 Task: Explore upcoming open houses in Raleigh, North Carolina, to visit properties with city skyline views, and take note of the proximity to downtown areas.
Action: Mouse pressed left at (262, 206)
Screenshot: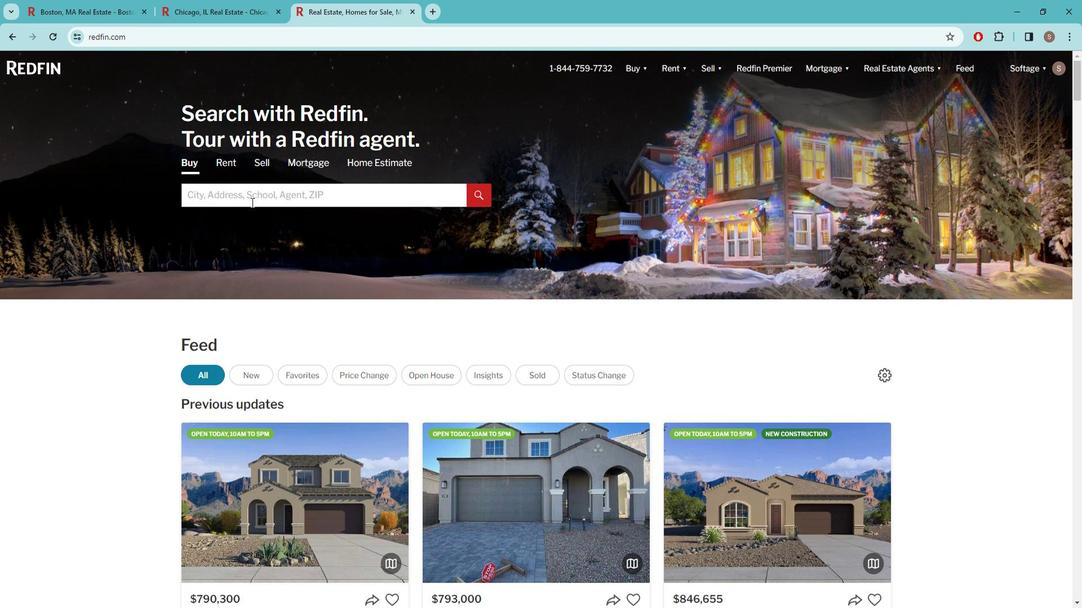 
Action: Key pressed r<Key.caps_lock>ALEIGH
Screenshot: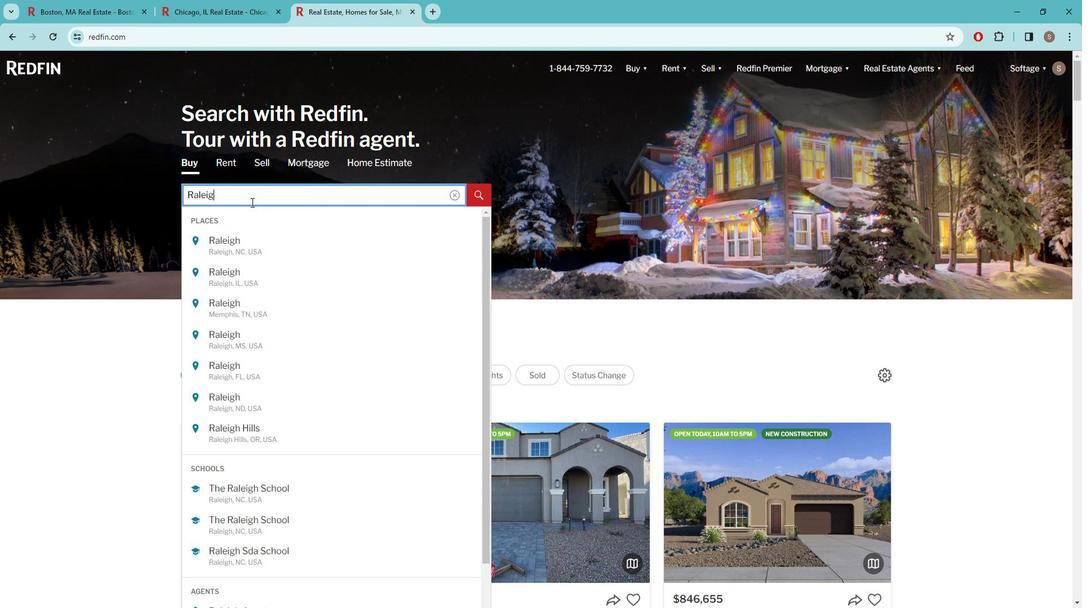 
Action: Mouse moved to (238, 247)
Screenshot: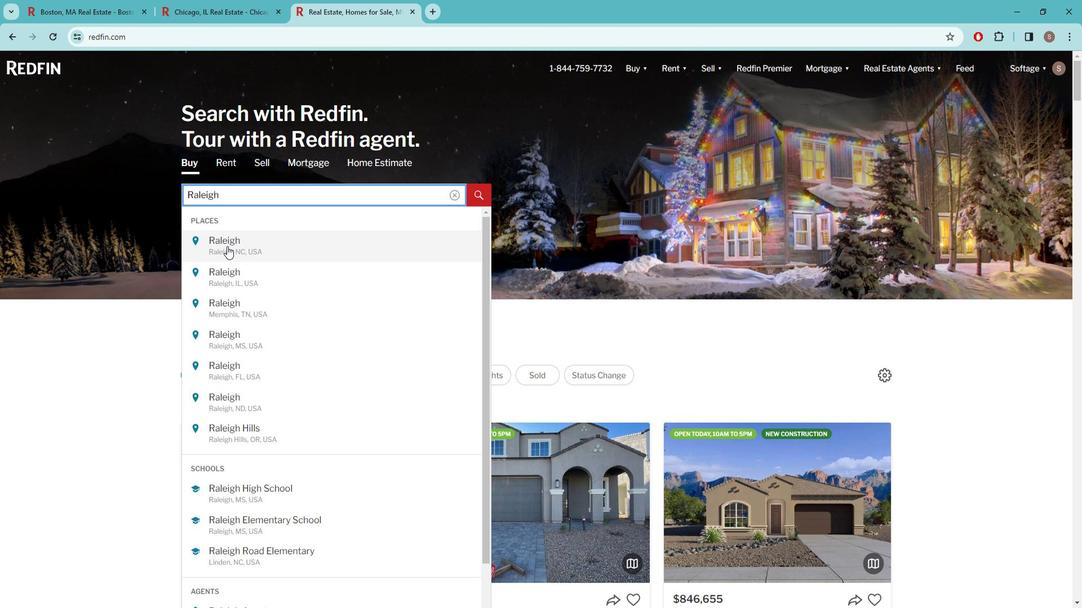 
Action: Mouse pressed left at (238, 247)
Screenshot: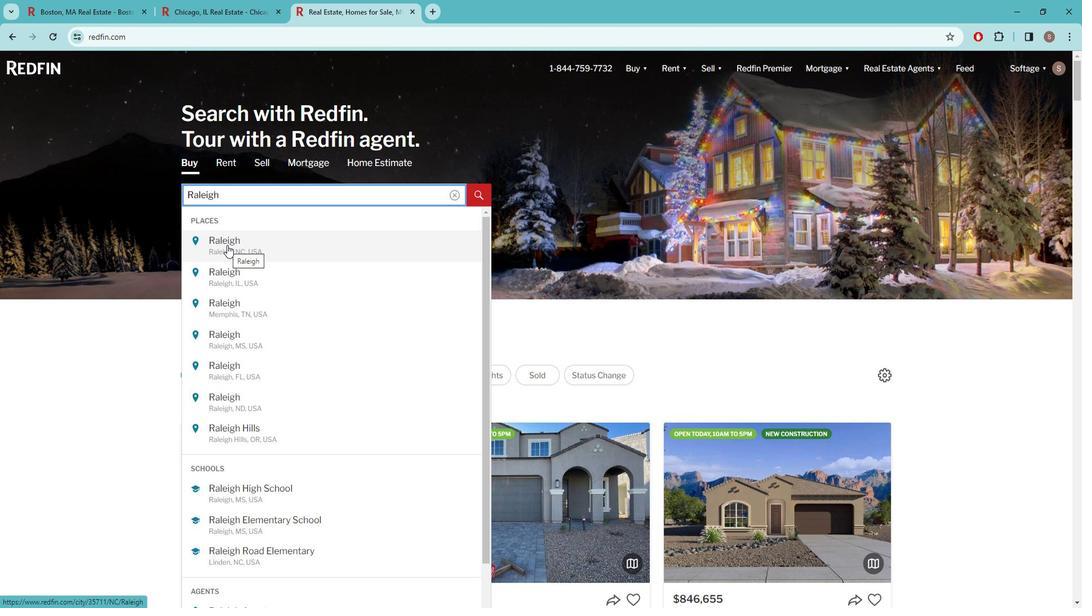 
Action: Mouse moved to (955, 143)
Screenshot: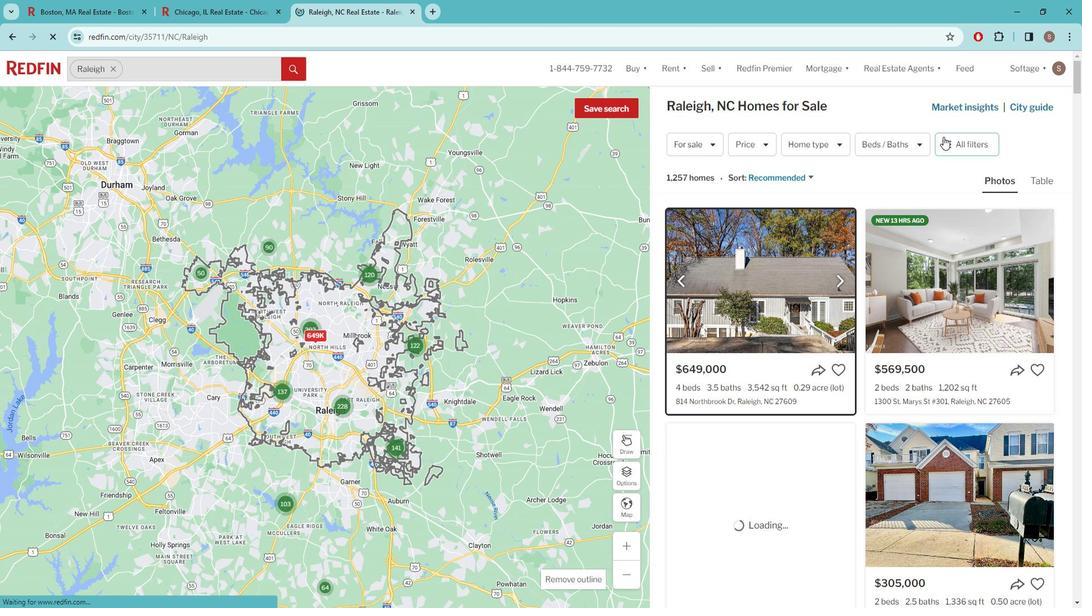 
Action: Mouse pressed left at (955, 143)
Screenshot: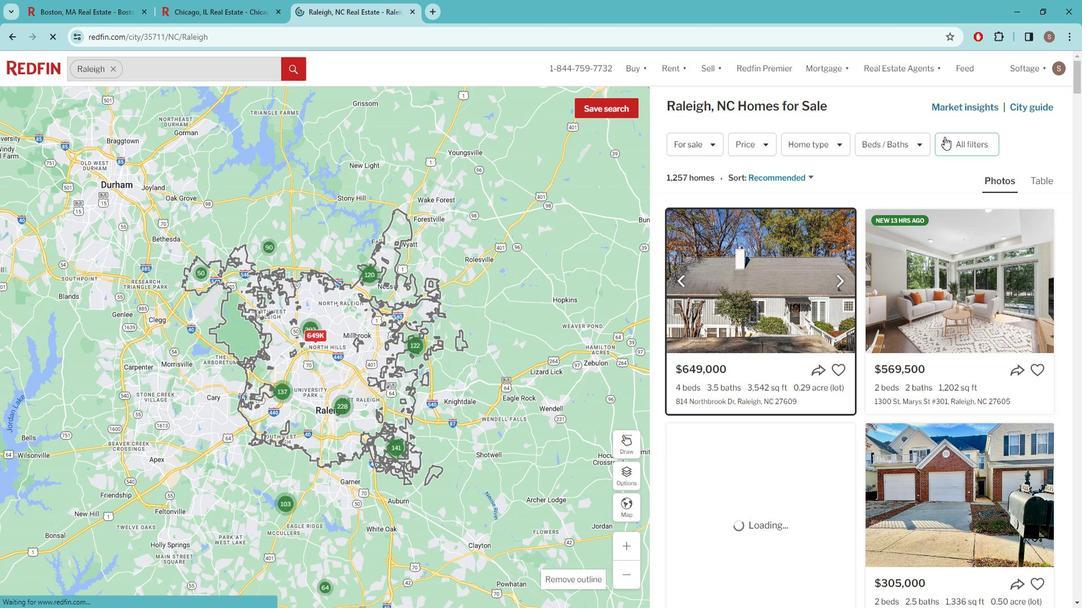 
Action: Mouse pressed left at (955, 143)
Screenshot: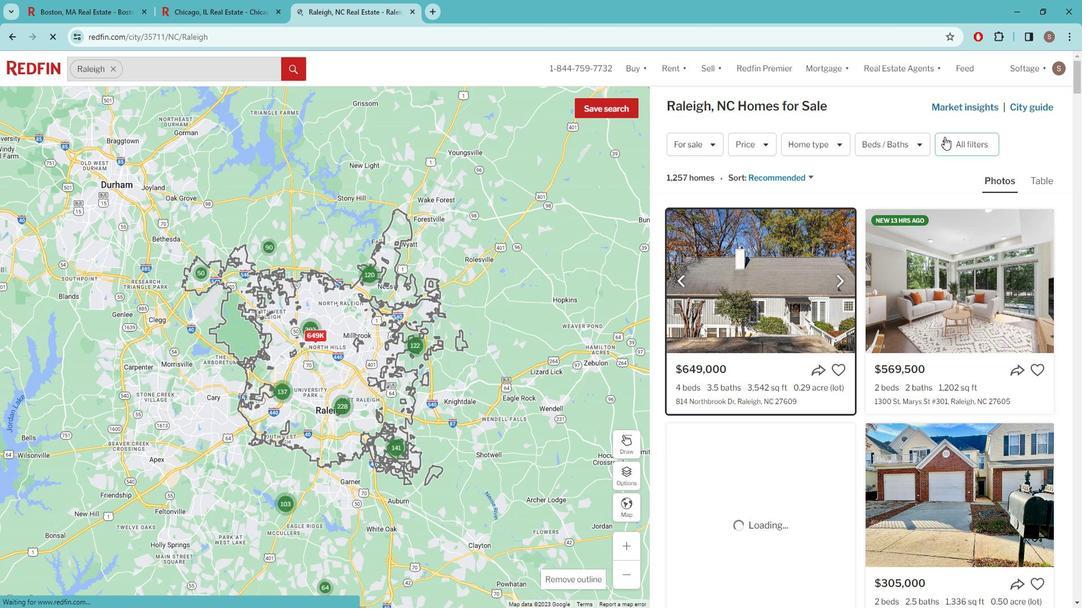 
Action: Mouse moved to (964, 142)
Screenshot: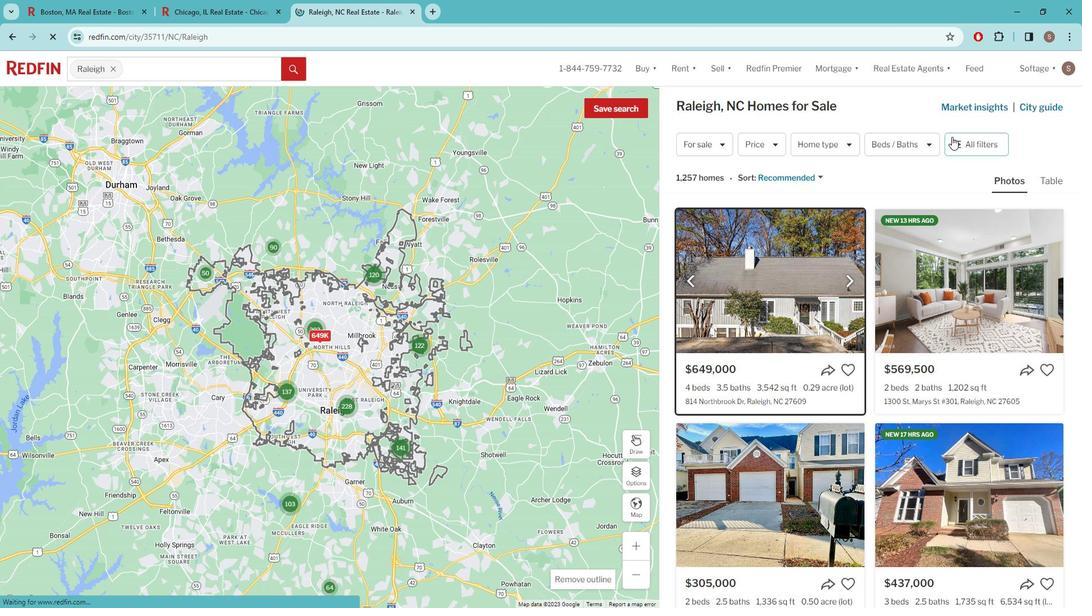
Action: Mouse pressed left at (964, 142)
Screenshot: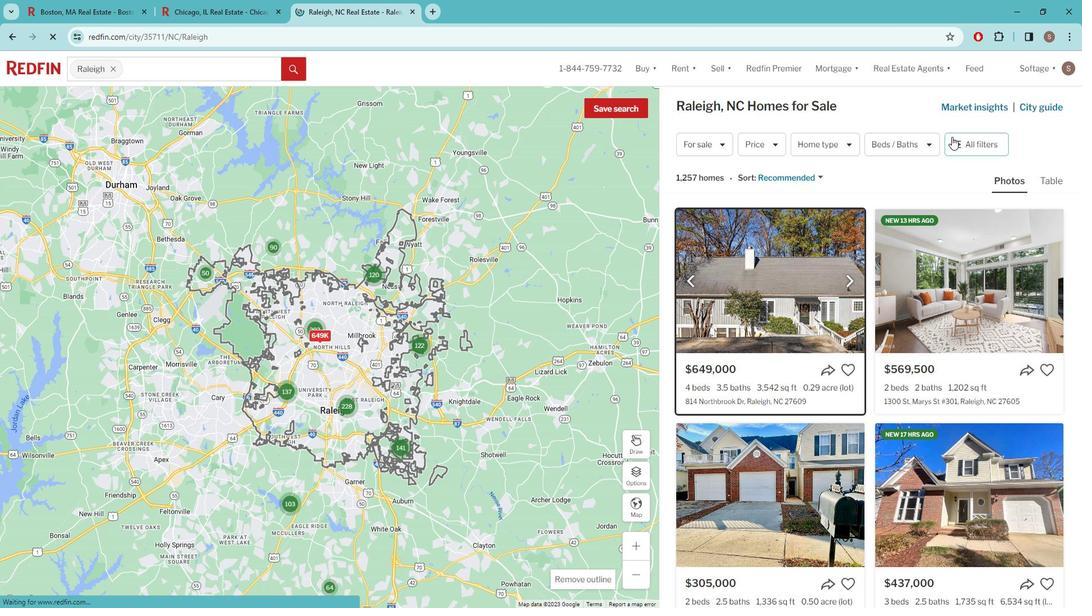 
Action: Mouse moved to (960, 143)
Screenshot: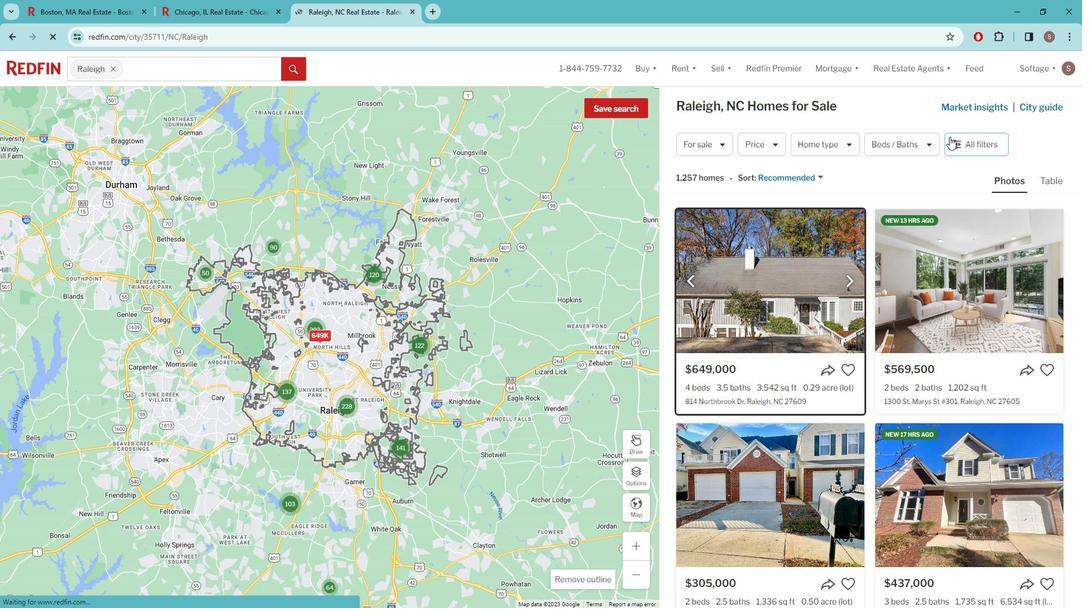 
Action: Mouse pressed left at (960, 143)
Screenshot: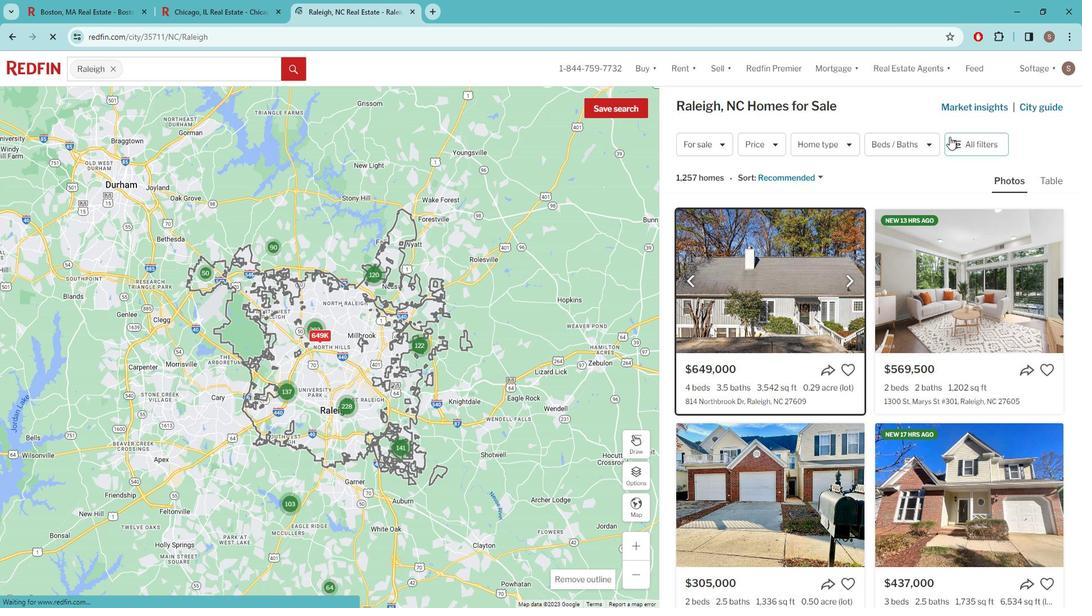 
Action: Mouse moved to (900, 177)
Screenshot: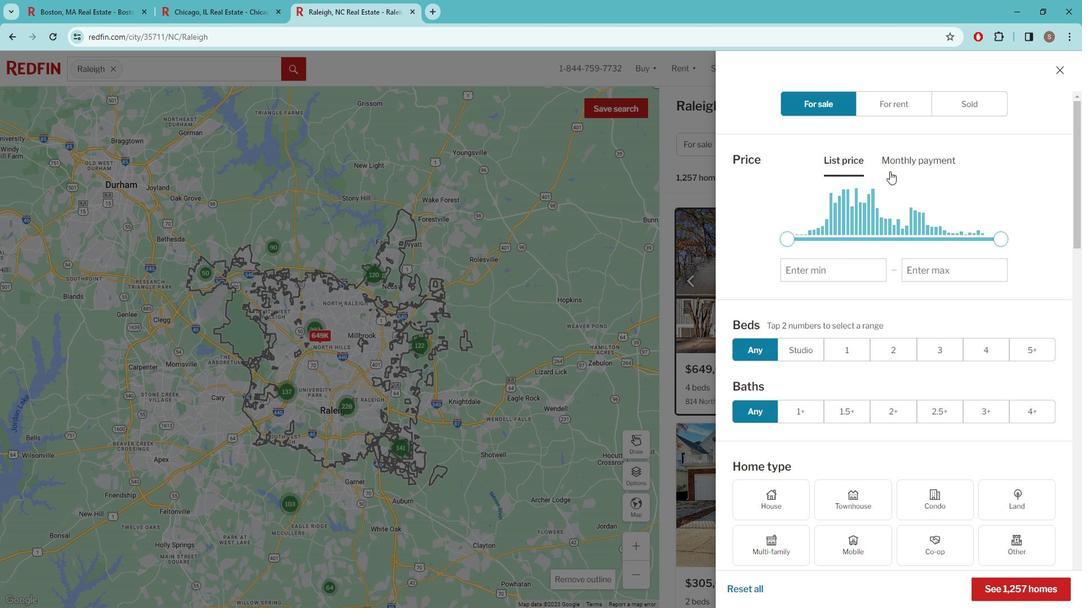 
Action: Mouse scrolled (900, 176) with delta (0, 0)
Screenshot: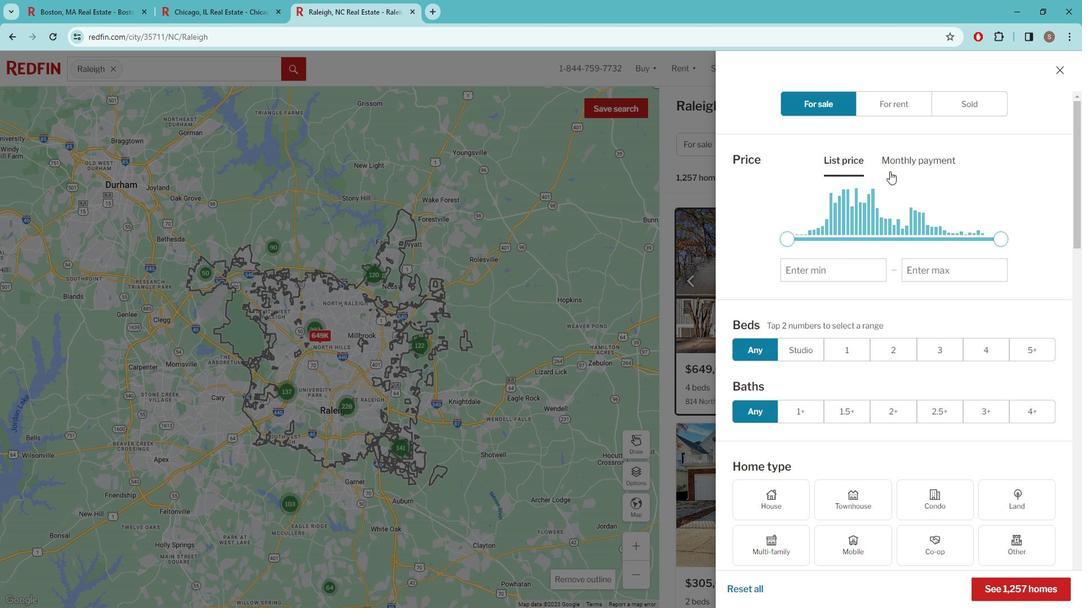 
Action: Mouse moved to (807, 315)
Screenshot: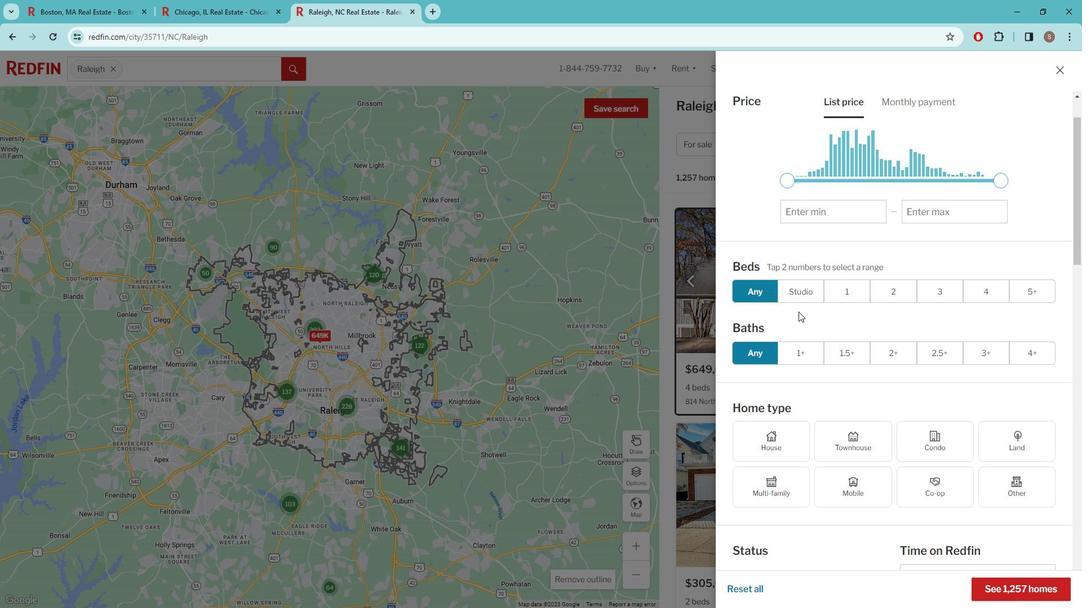 
Action: Mouse scrolled (807, 314) with delta (0, 0)
Screenshot: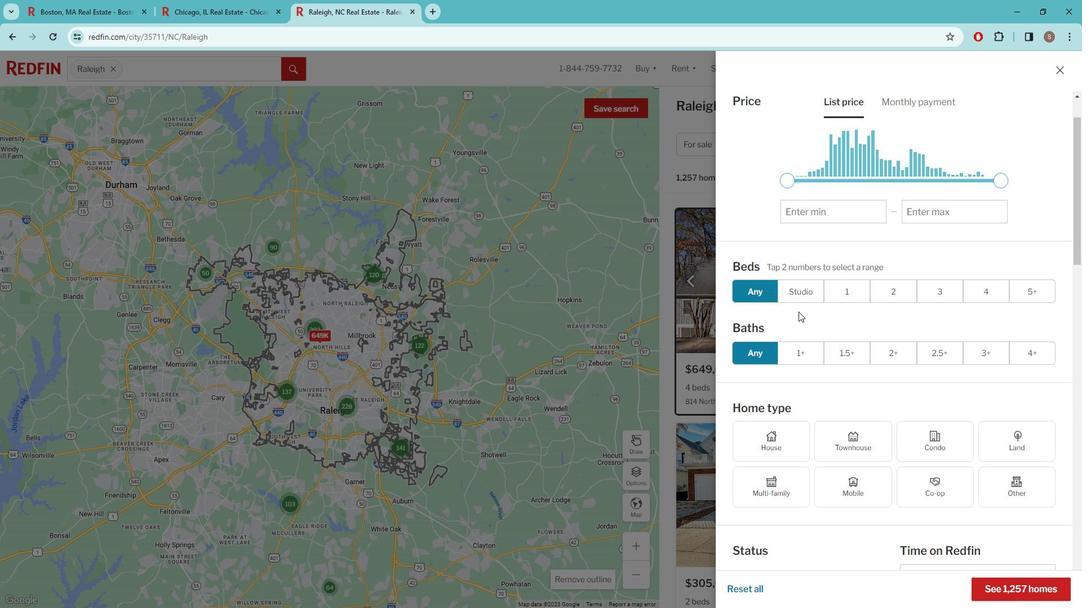 
Action: Mouse moved to (787, 374)
Screenshot: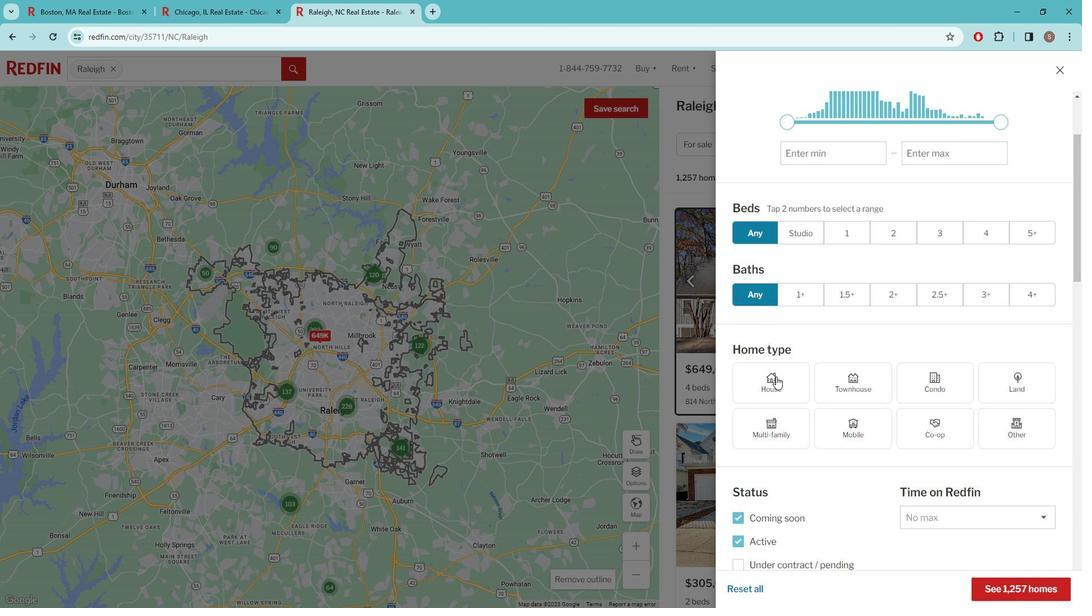 
Action: Mouse pressed left at (787, 374)
Screenshot: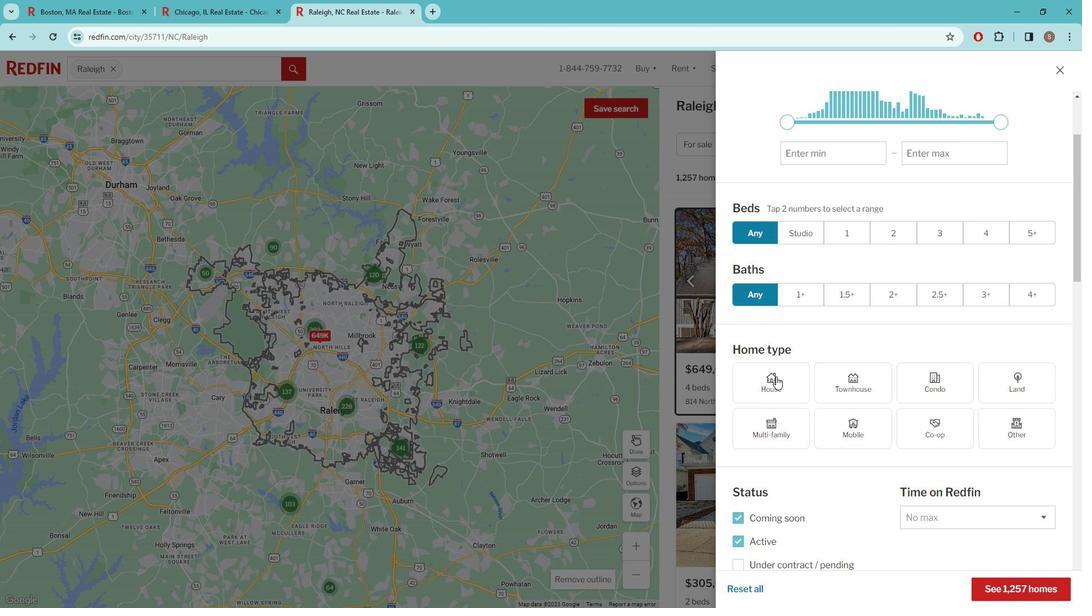 
Action: Mouse scrolled (787, 373) with delta (0, 0)
Screenshot: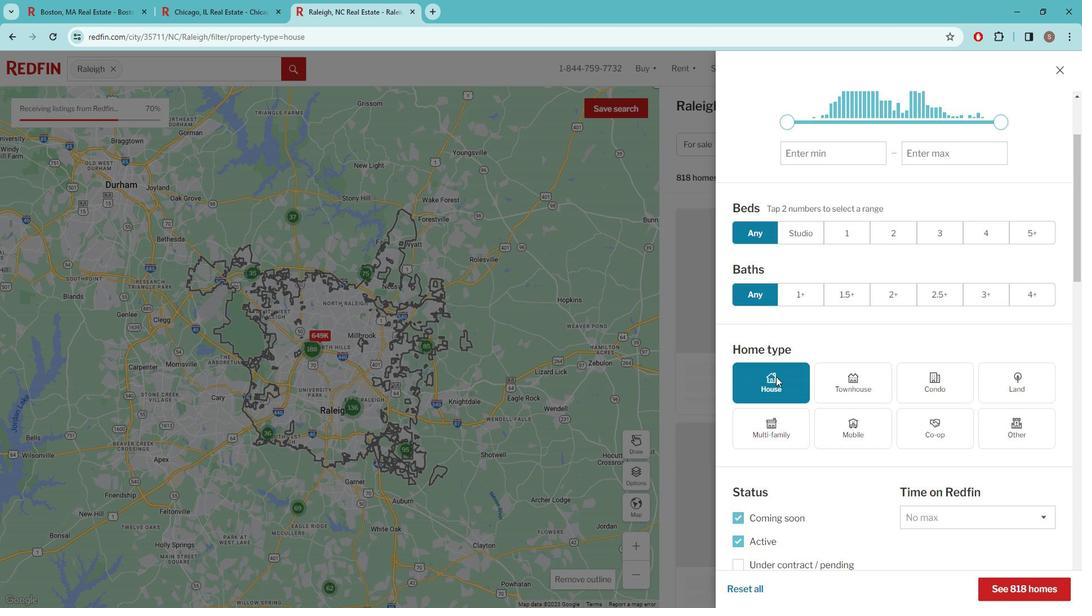 
Action: Mouse scrolled (787, 373) with delta (0, 0)
Screenshot: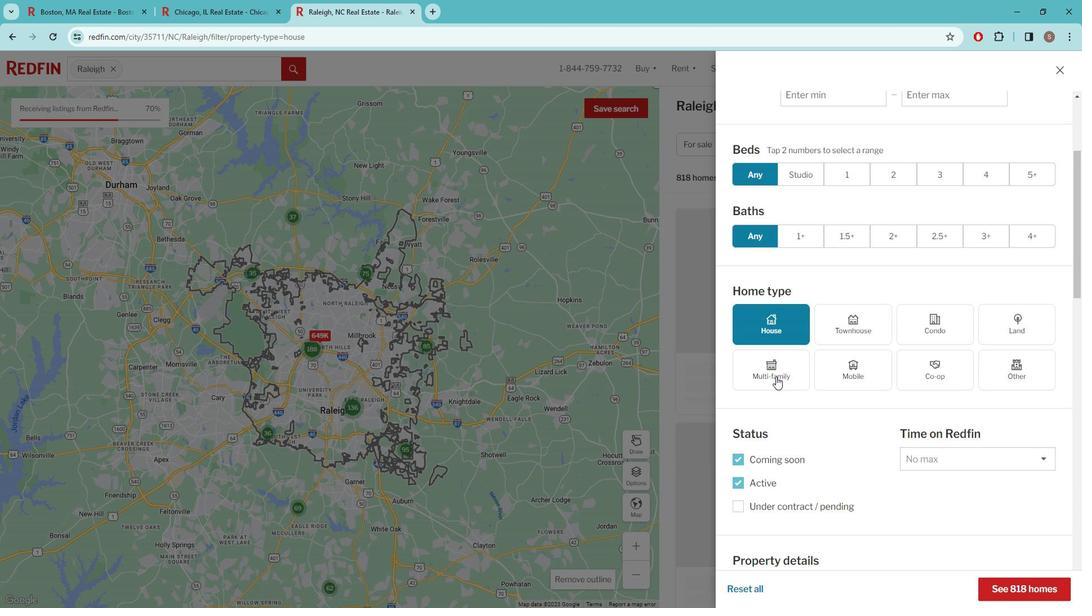 
Action: Mouse scrolled (787, 373) with delta (0, 0)
Screenshot: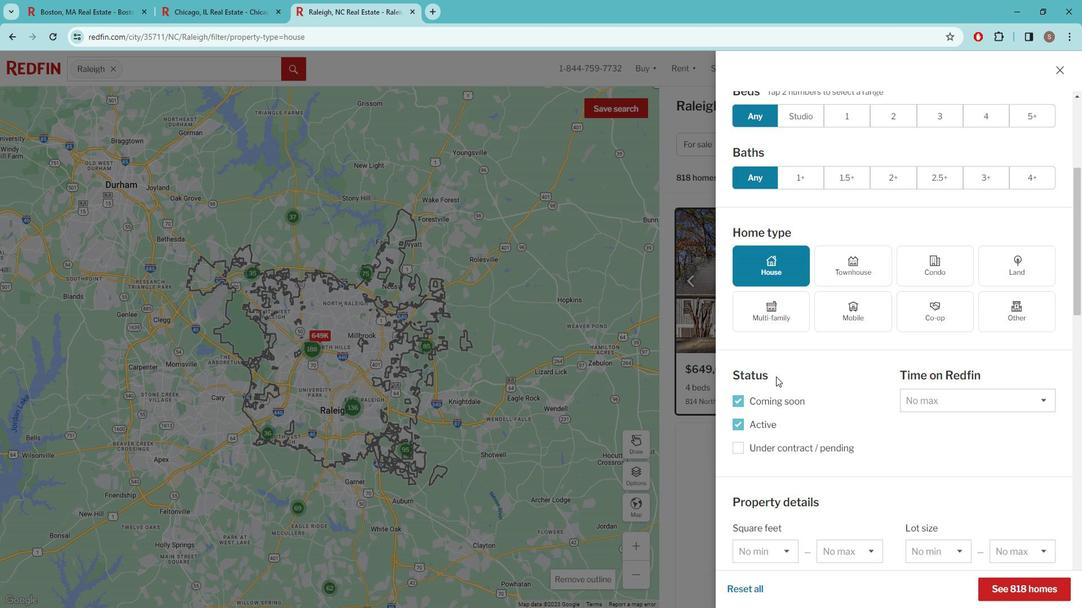 
Action: Mouse scrolled (787, 373) with delta (0, 0)
Screenshot: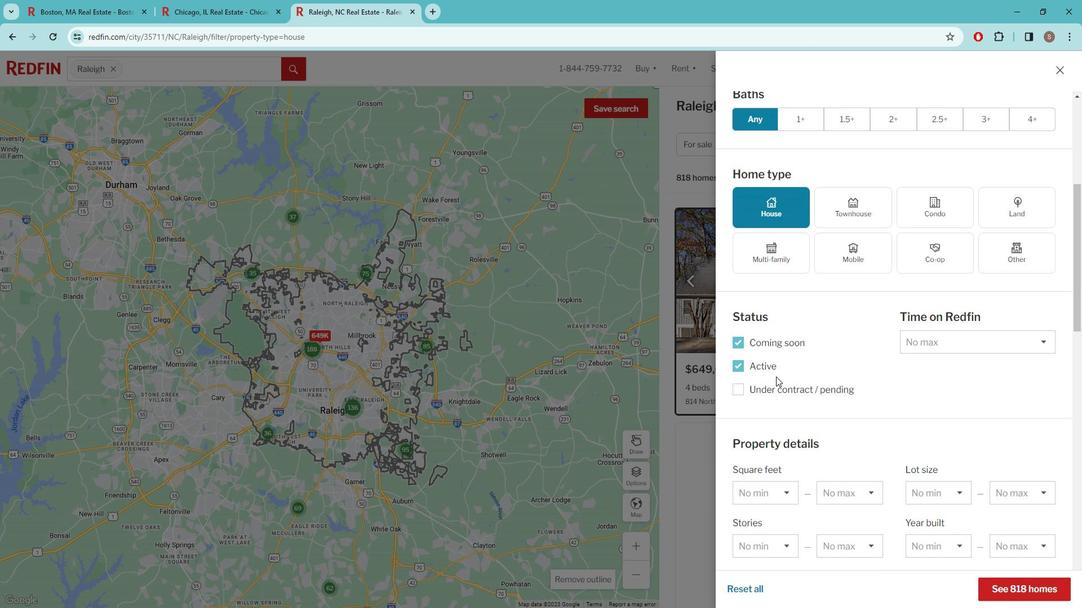 
Action: Mouse moved to (791, 406)
Screenshot: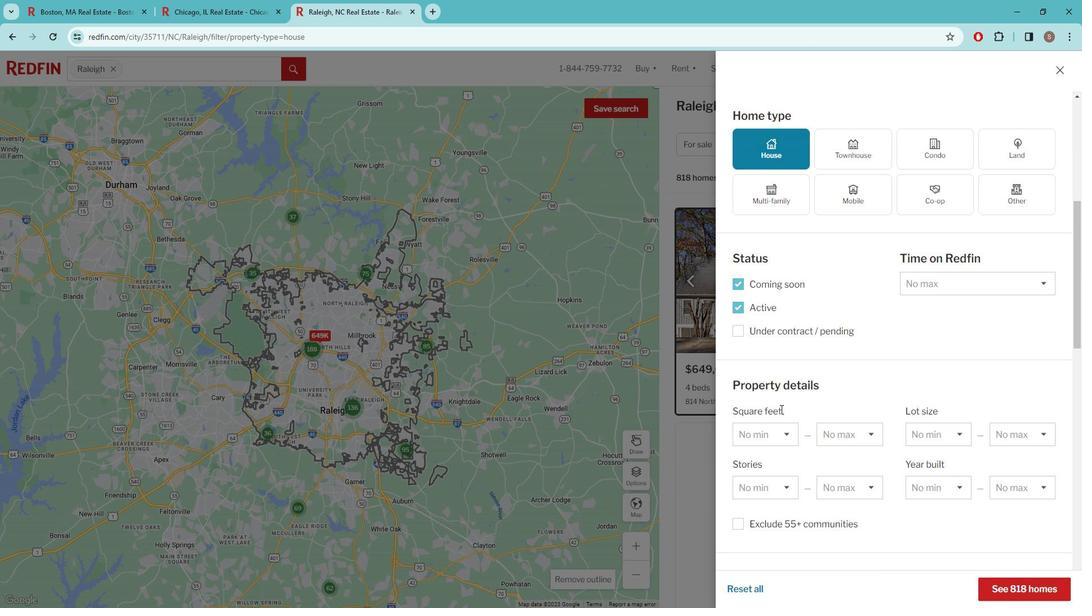 
Action: Mouse scrolled (791, 405) with delta (0, 0)
Screenshot: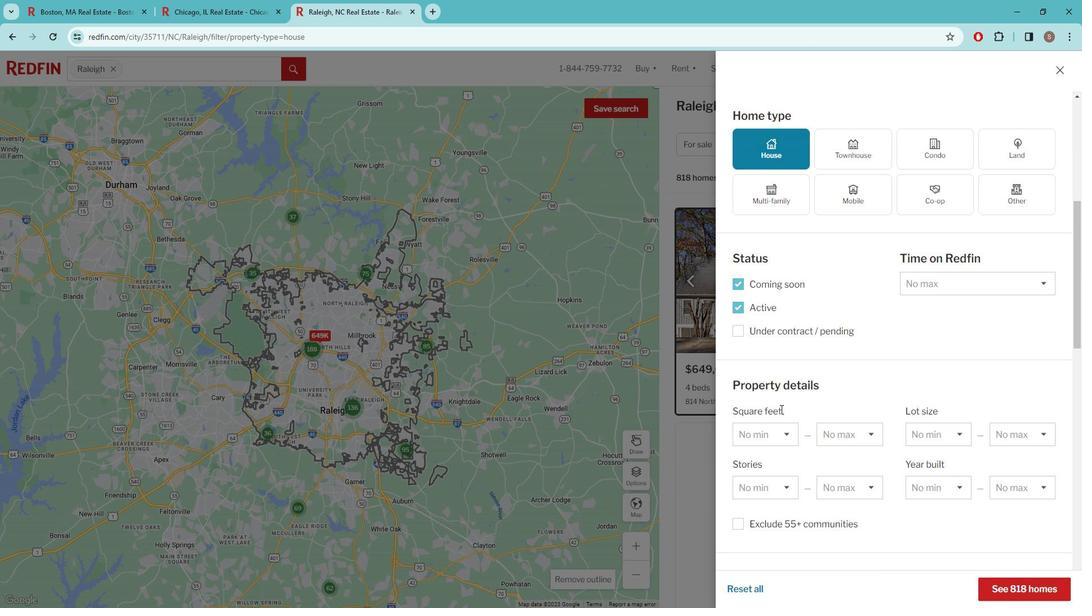 
Action: Mouse moved to (791, 406)
Screenshot: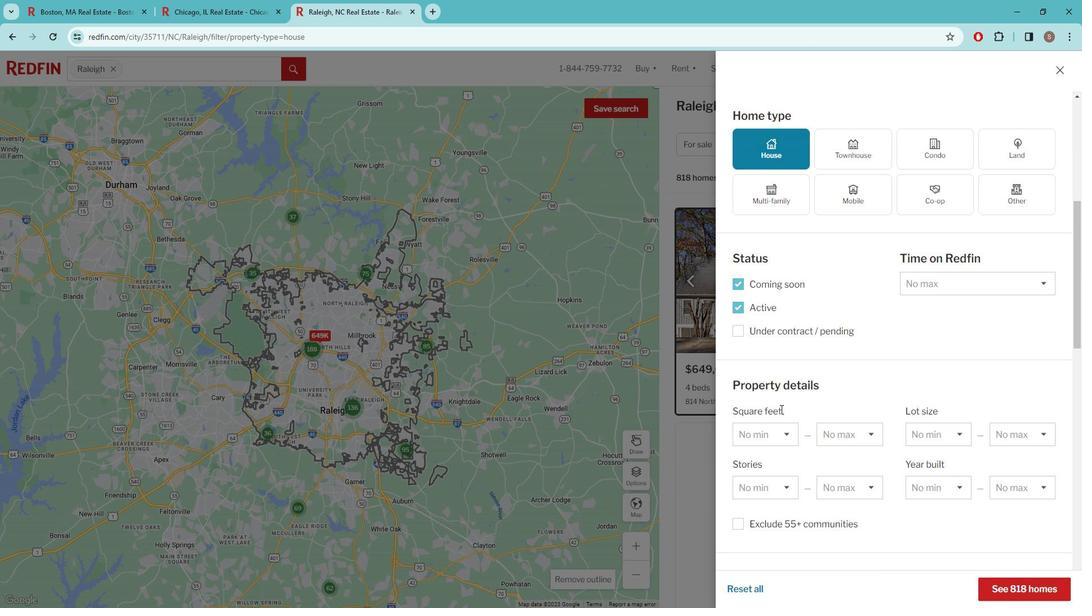 
Action: Mouse scrolled (791, 406) with delta (0, 0)
Screenshot: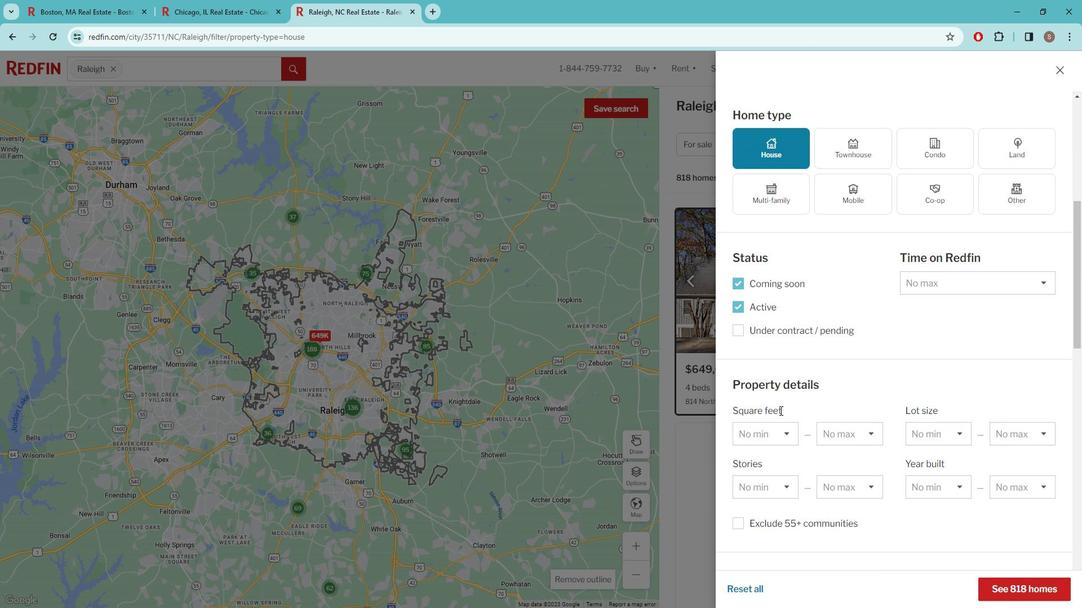 
Action: Mouse moved to (796, 423)
Screenshot: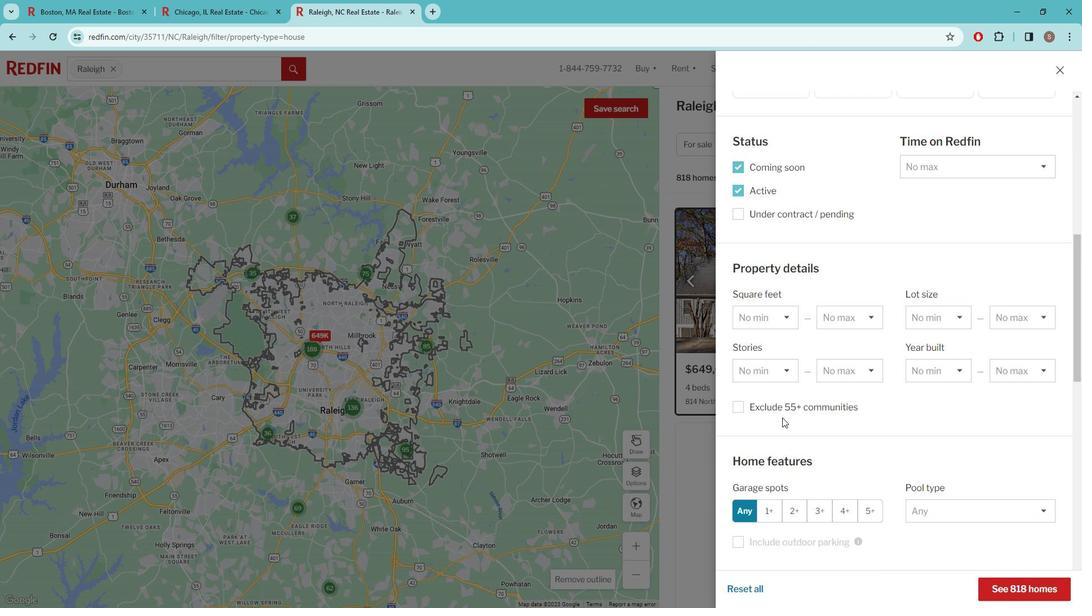
Action: Mouse scrolled (796, 422) with delta (0, 0)
Screenshot: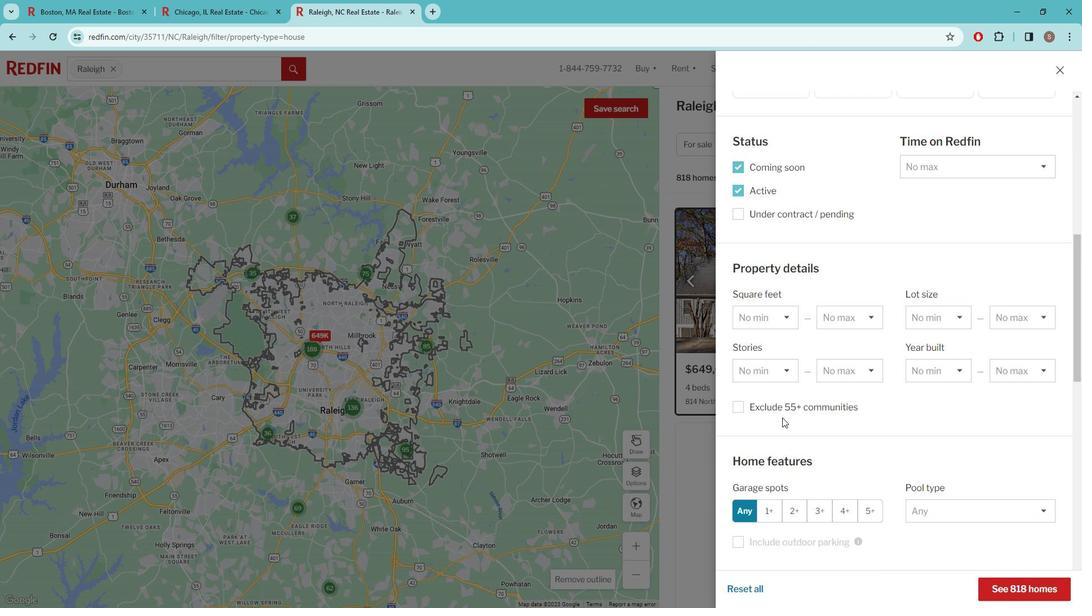 
Action: Mouse moved to (798, 427)
Screenshot: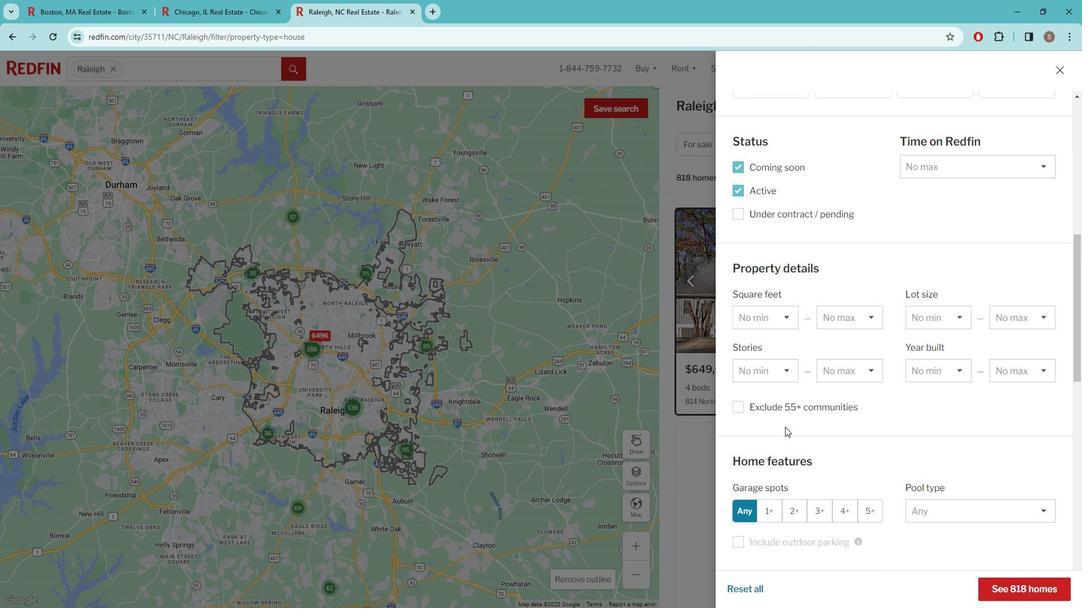 
Action: Mouse scrolled (798, 427) with delta (0, 0)
Screenshot: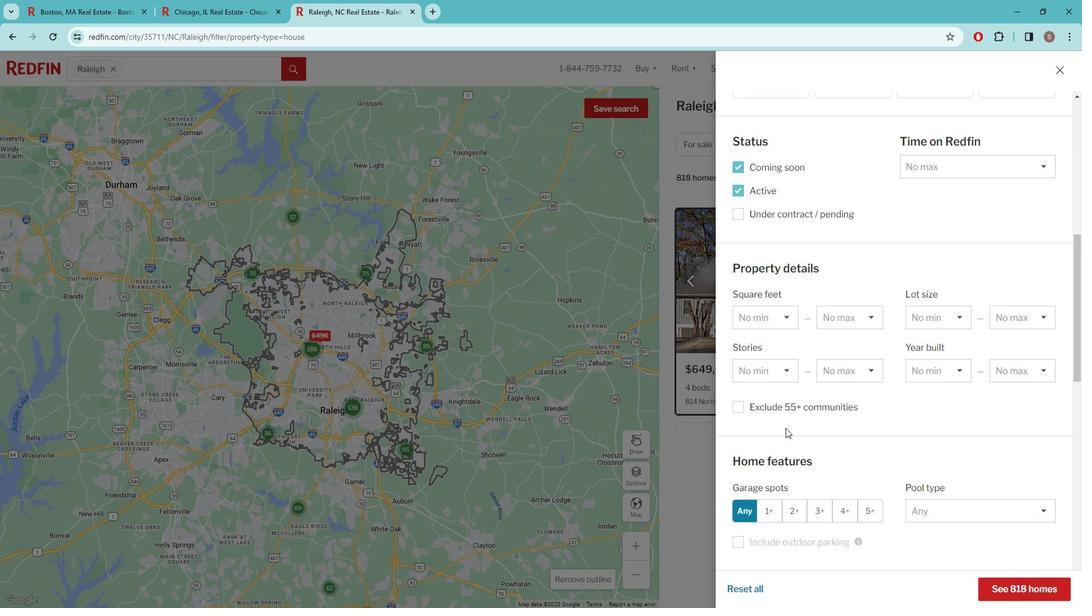 
Action: Mouse moved to (800, 427)
Screenshot: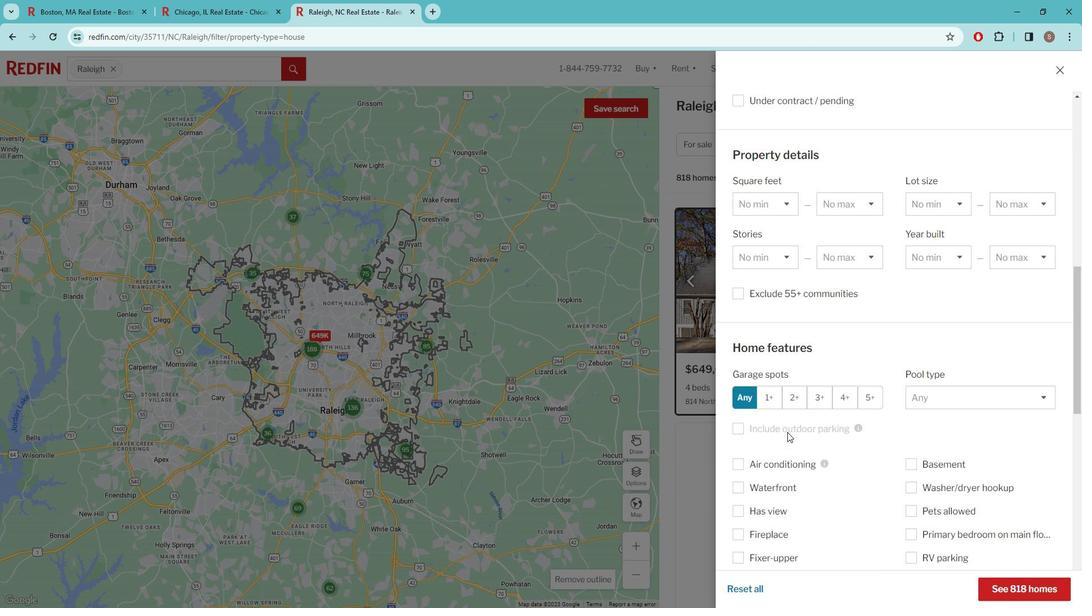 
Action: Mouse scrolled (800, 427) with delta (0, 0)
Screenshot: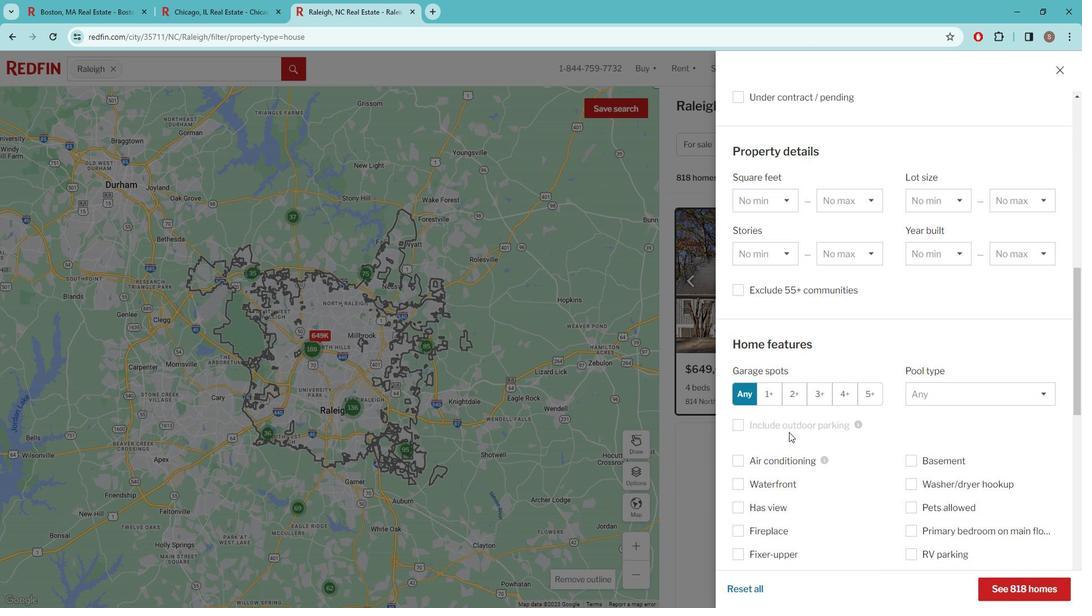 
Action: Mouse moved to (810, 455)
Screenshot: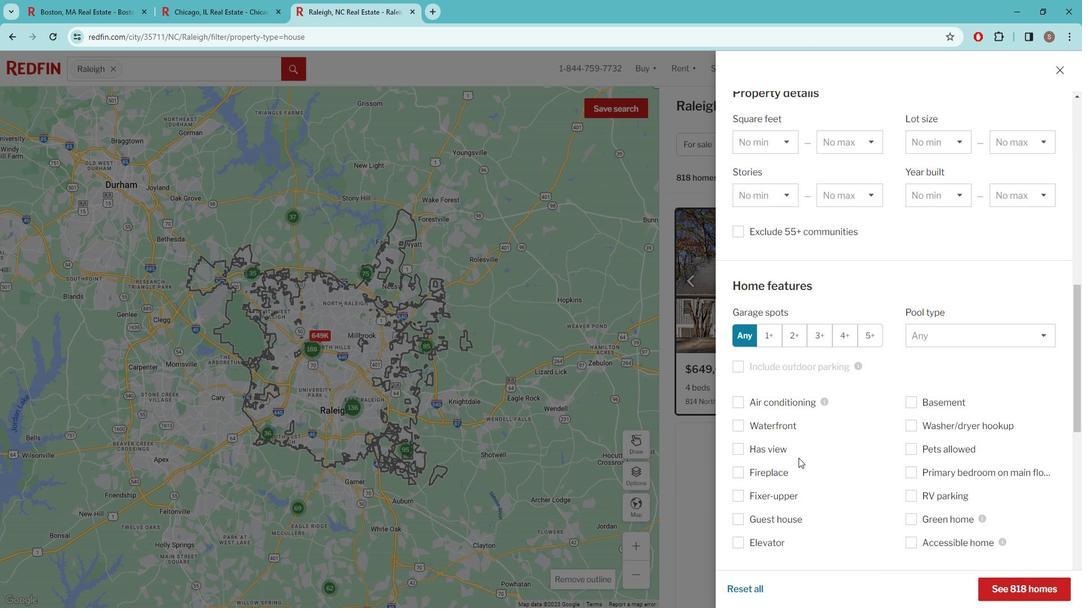 
Action: Mouse scrolled (810, 454) with delta (0, 0)
Screenshot: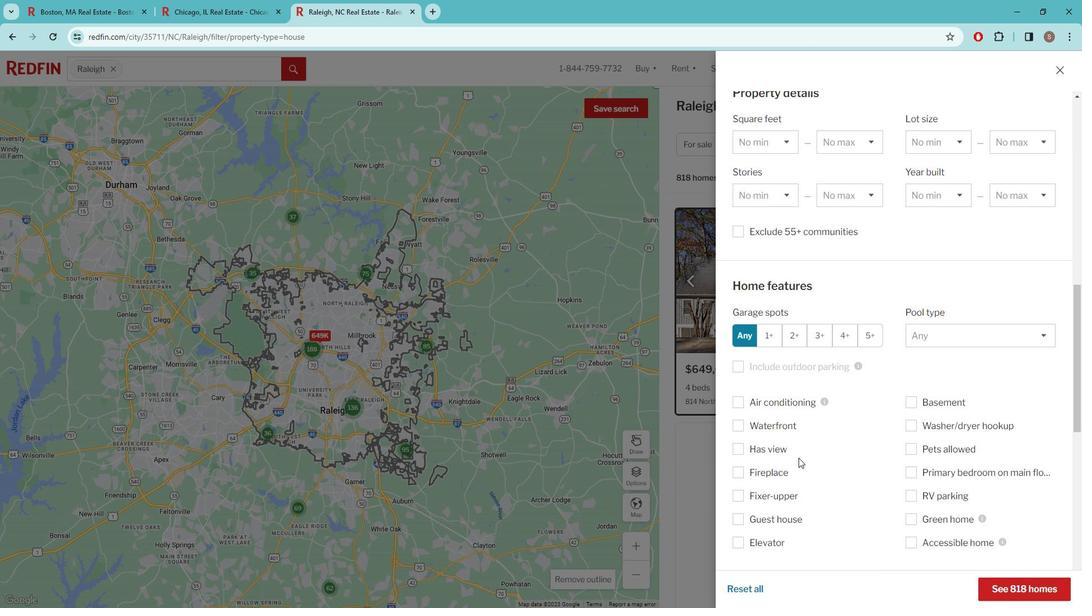 
Action: Mouse moved to (814, 455)
Screenshot: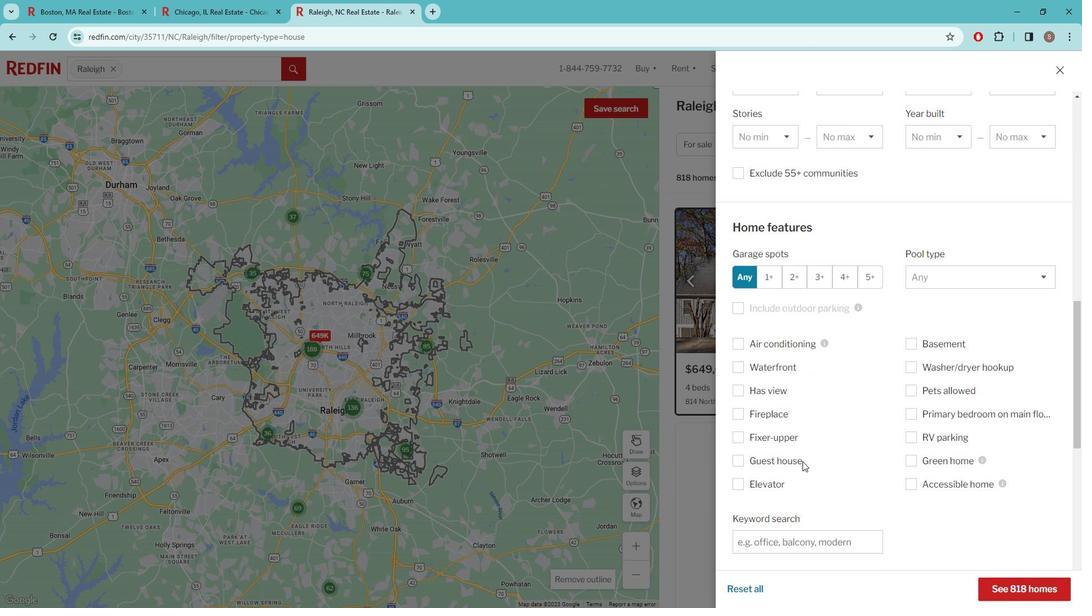 
Action: Mouse scrolled (814, 454) with delta (0, 0)
Screenshot: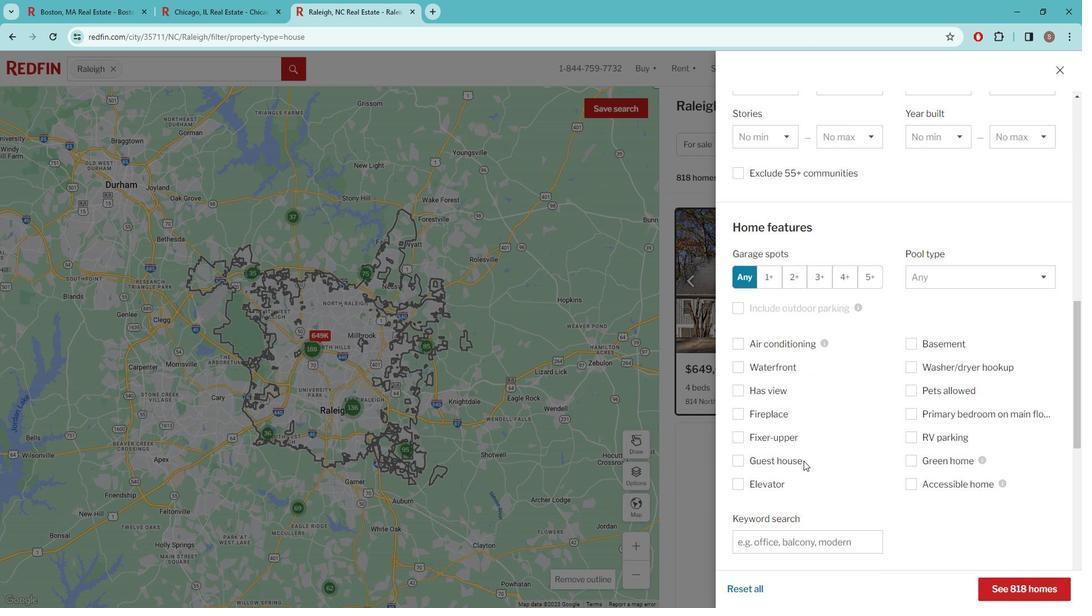 
Action: Mouse moved to (786, 479)
Screenshot: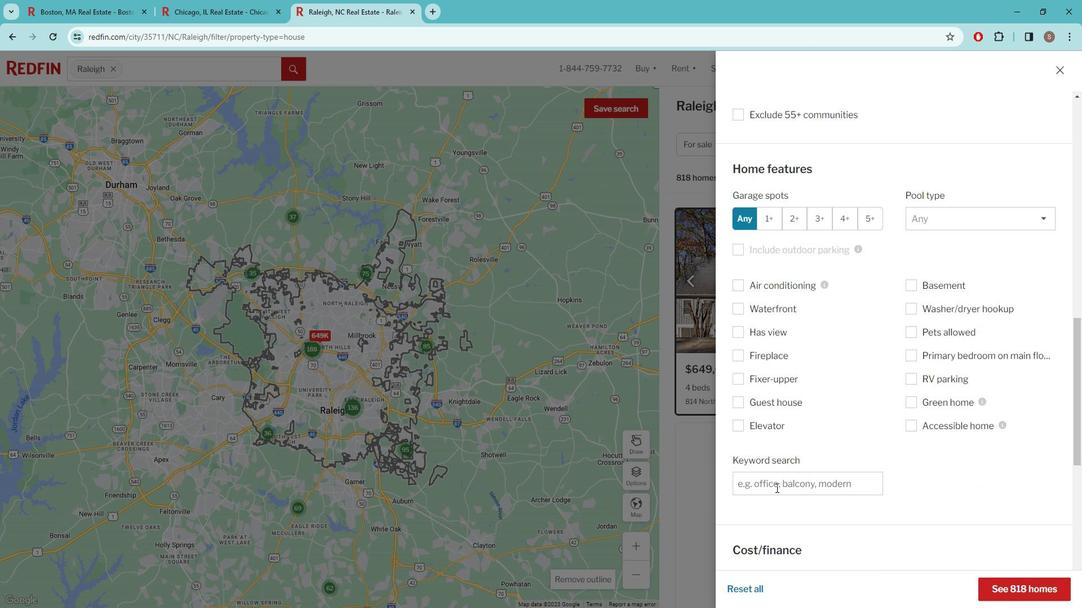 
Action: Mouse pressed left at (786, 479)
Screenshot: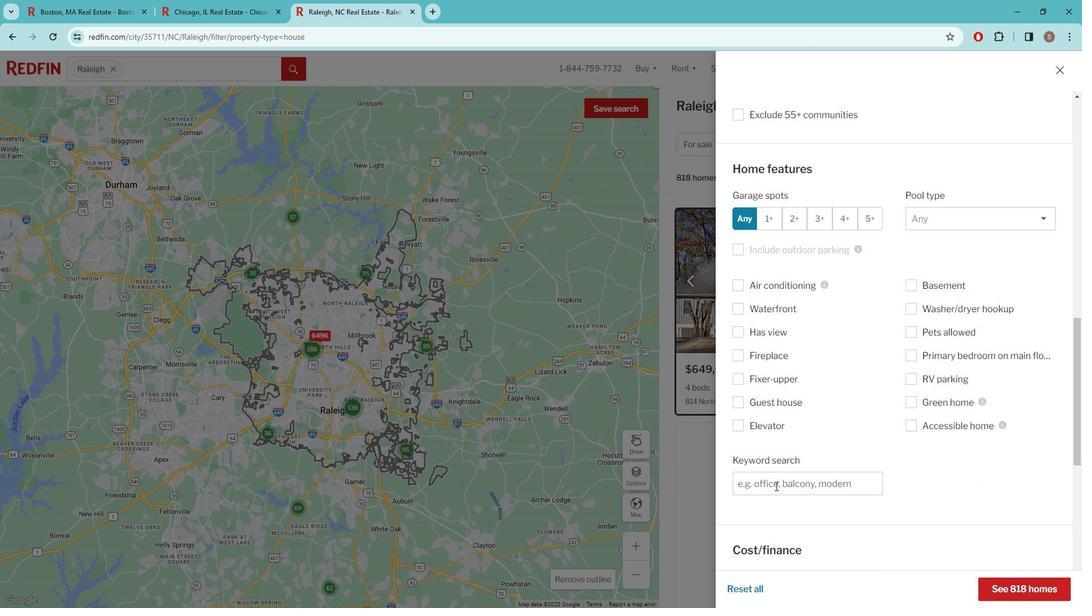 
Action: Key pressed CITY<Key.space>SKI<Key.backspace>Y<Key.space>LINE<Key.space>VIEWS<Key.space>
Screenshot: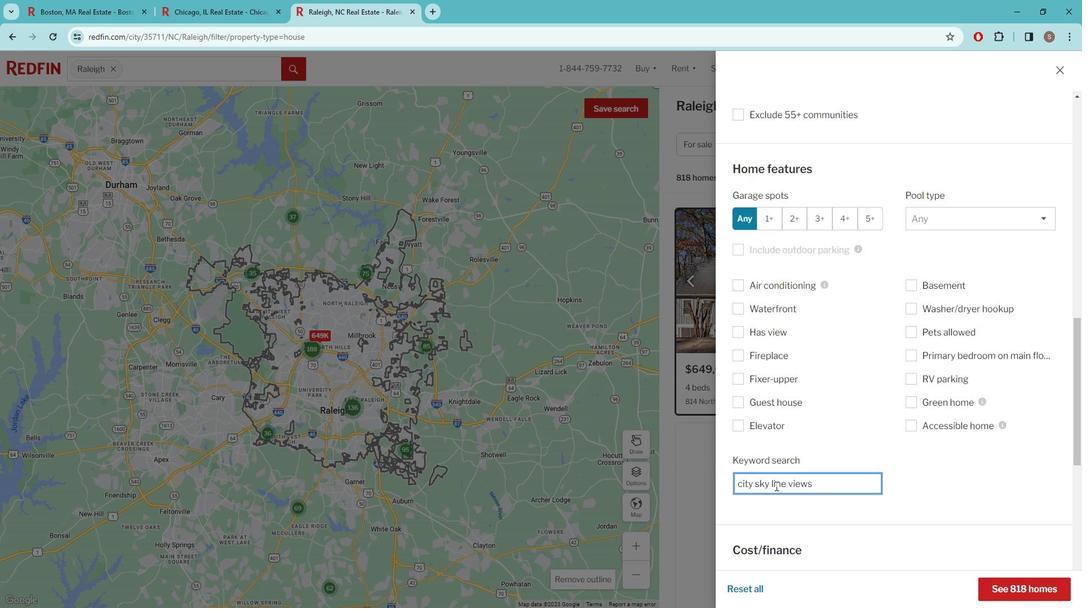 
Action: Mouse moved to (806, 498)
Screenshot: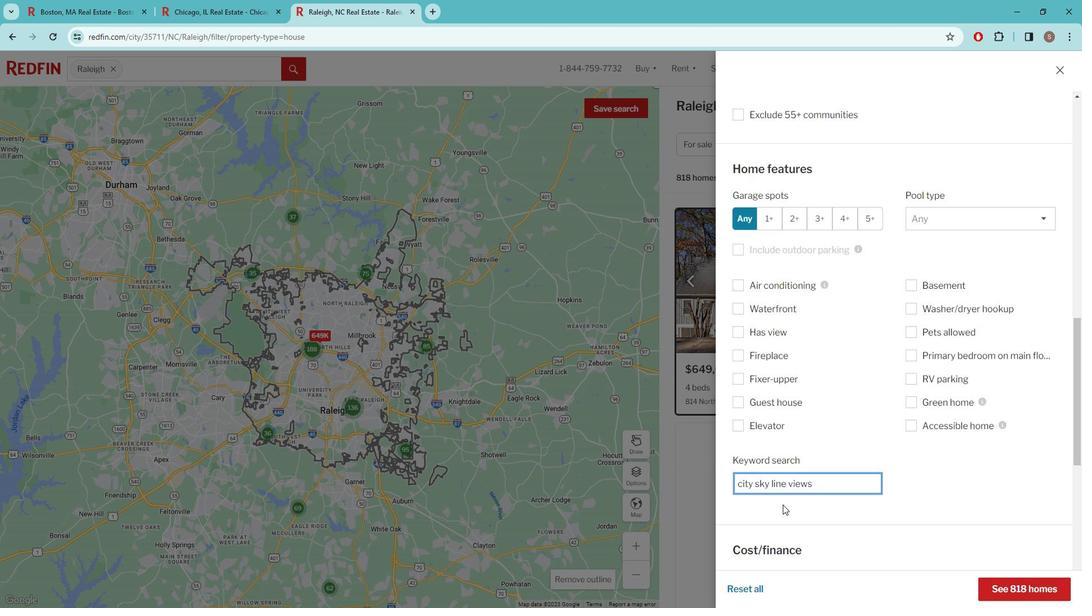 
Action: Mouse scrolled (806, 497) with delta (0, 0)
Screenshot: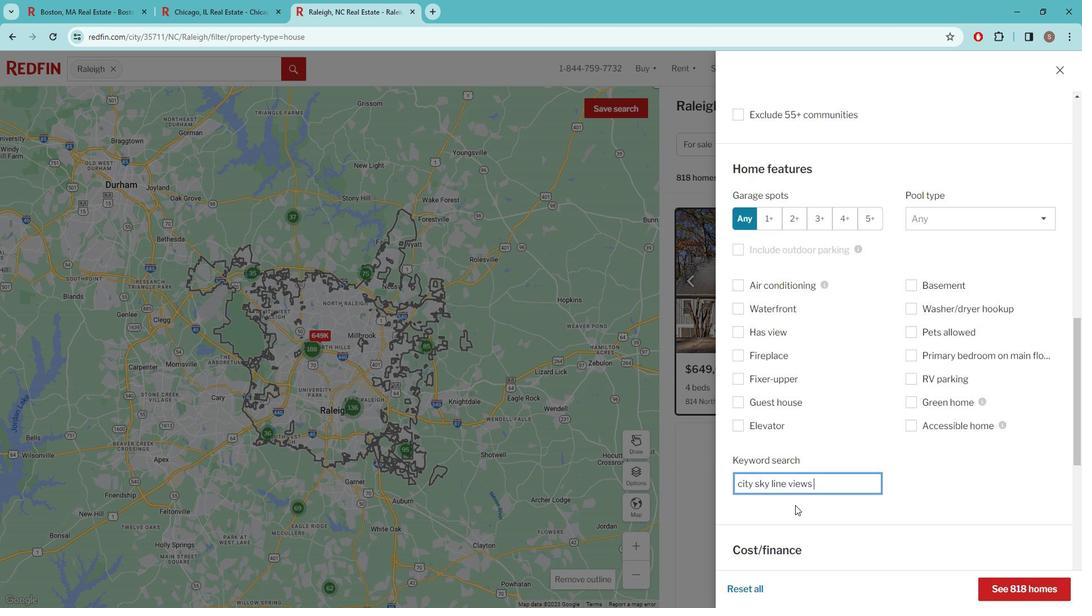 
Action: Mouse scrolled (806, 497) with delta (0, 0)
Screenshot: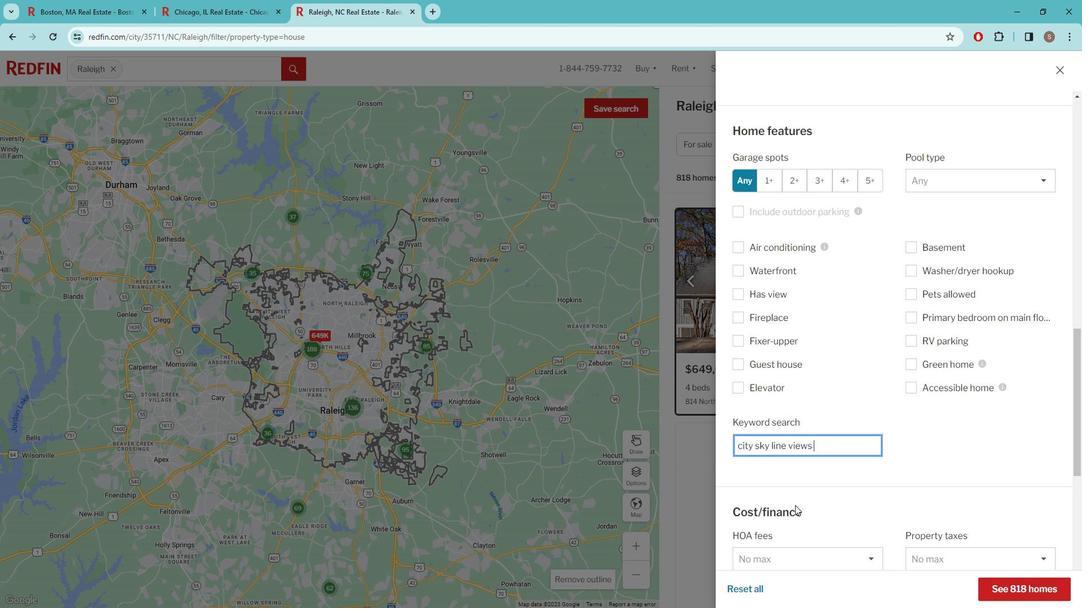 
Action: Mouse moved to (814, 478)
Screenshot: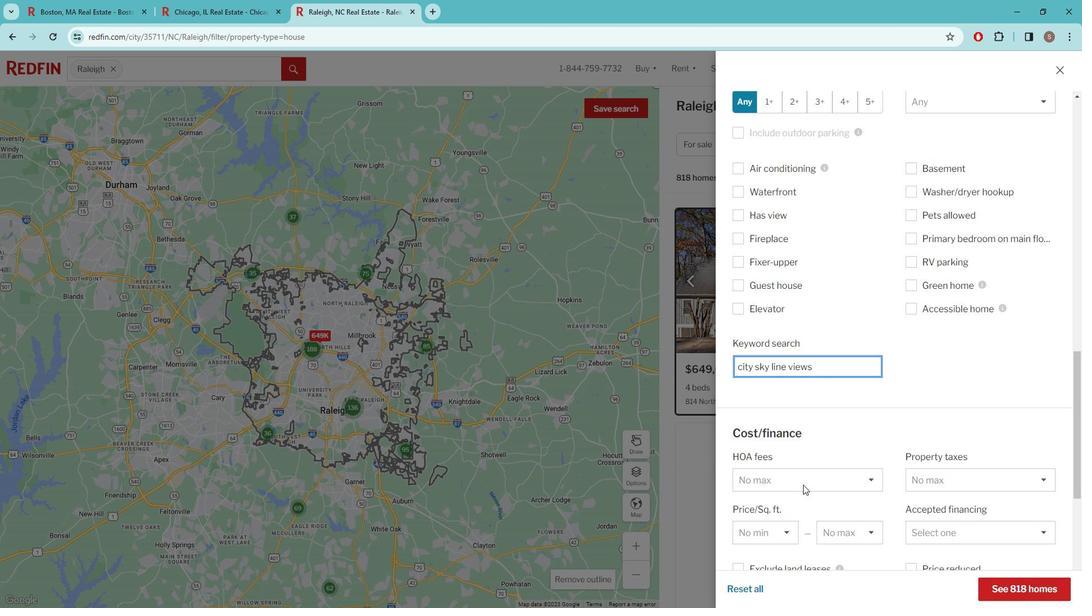 
Action: Mouse scrolled (814, 477) with delta (0, 0)
Screenshot: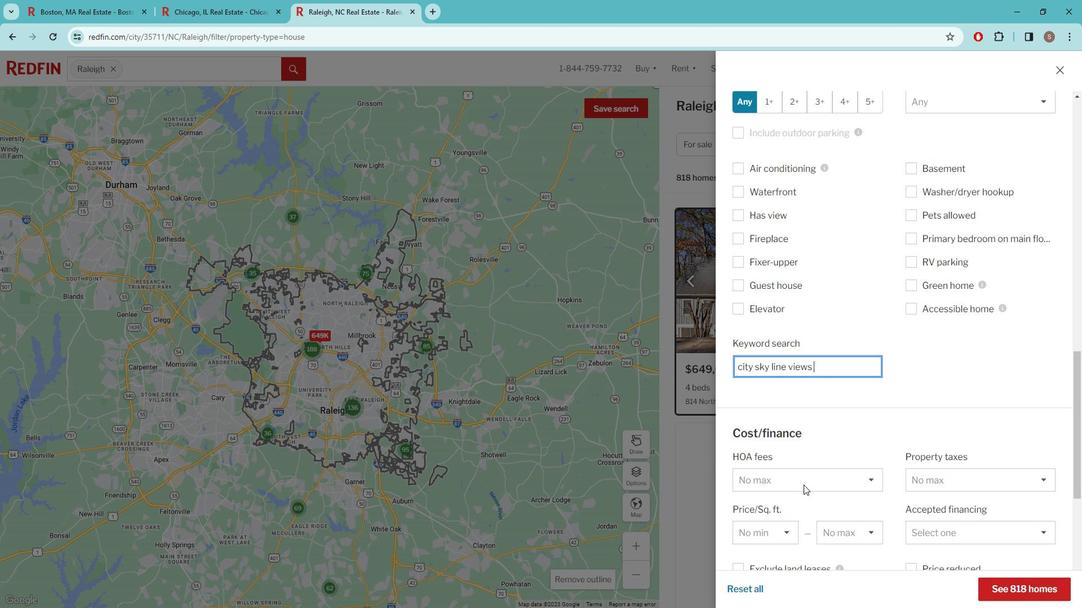 
Action: Mouse scrolled (814, 477) with delta (0, 0)
Screenshot: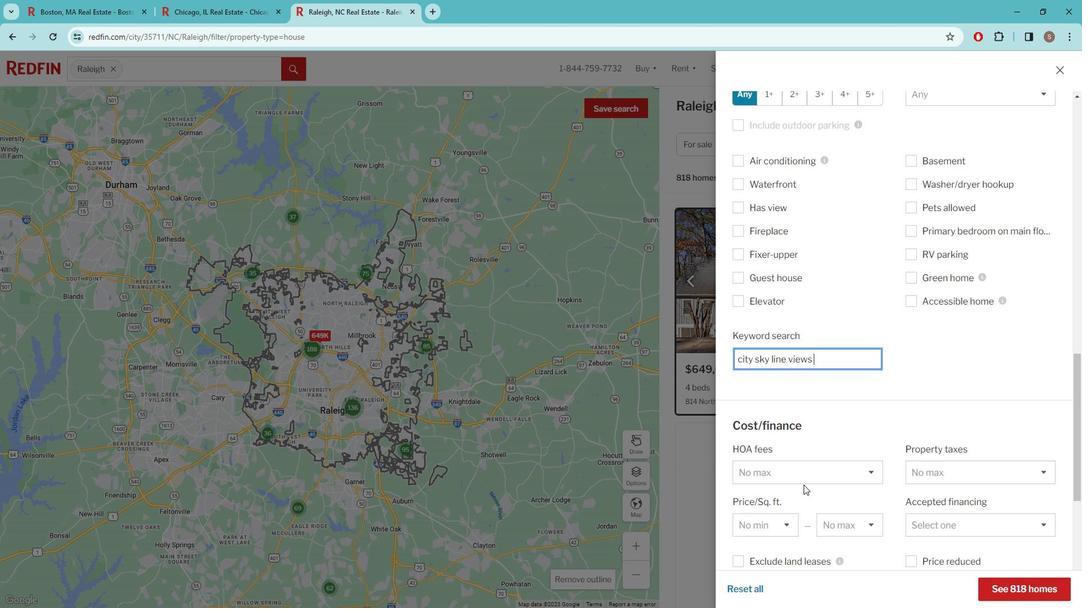 
Action: Mouse scrolled (814, 477) with delta (0, 0)
Screenshot: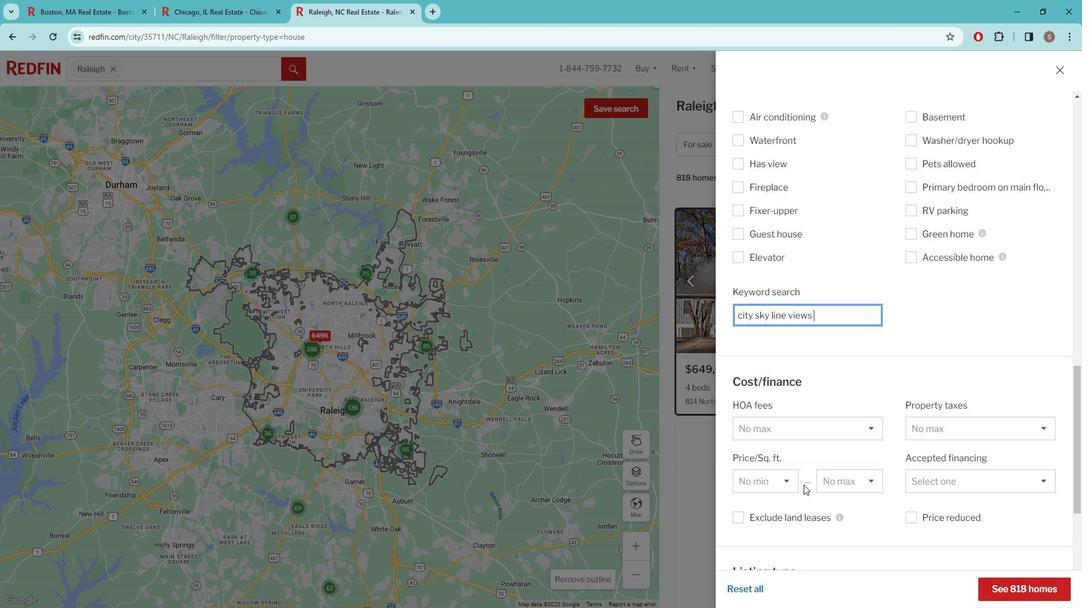 
Action: Mouse scrolled (814, 477) with delta (0, 0)
Screenshot: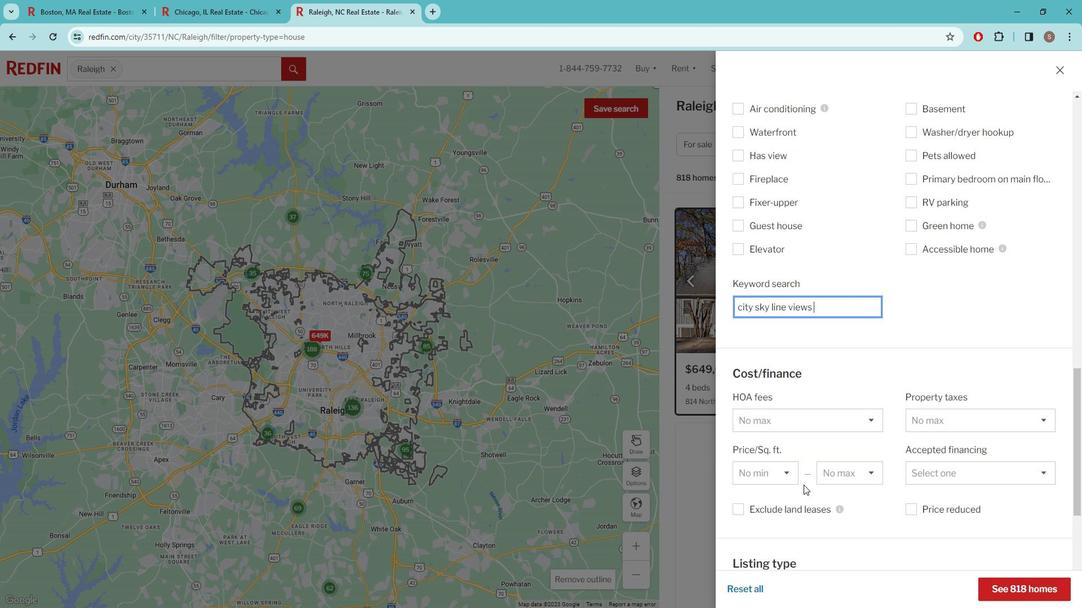 
Action: Mouse scrolled (814, 477) with delta (0, 0)
Screenshot: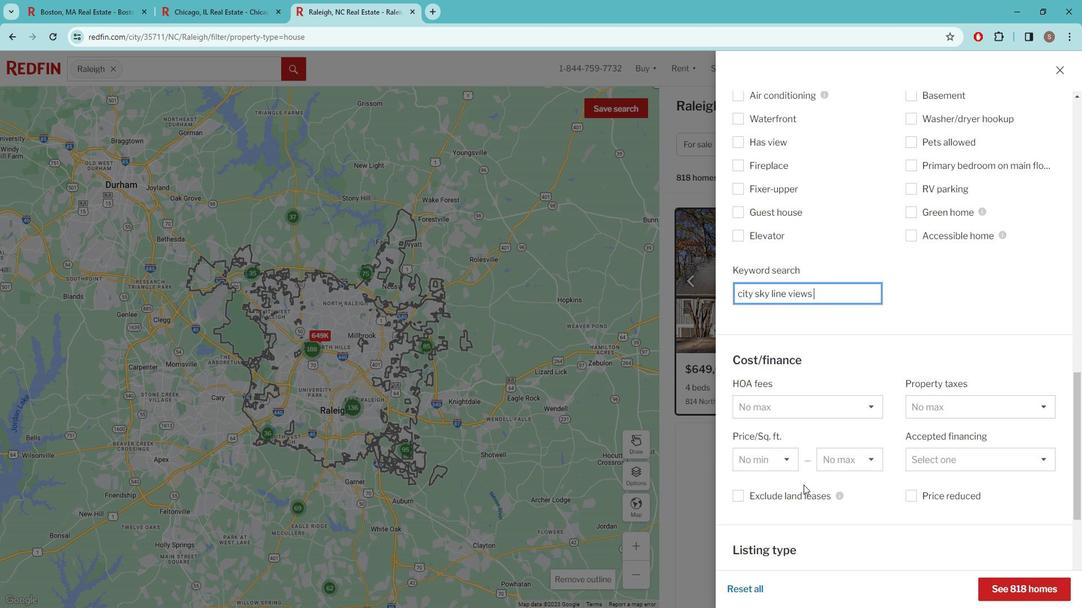
Action: Mouse moved to (818, 476)
Screenshot: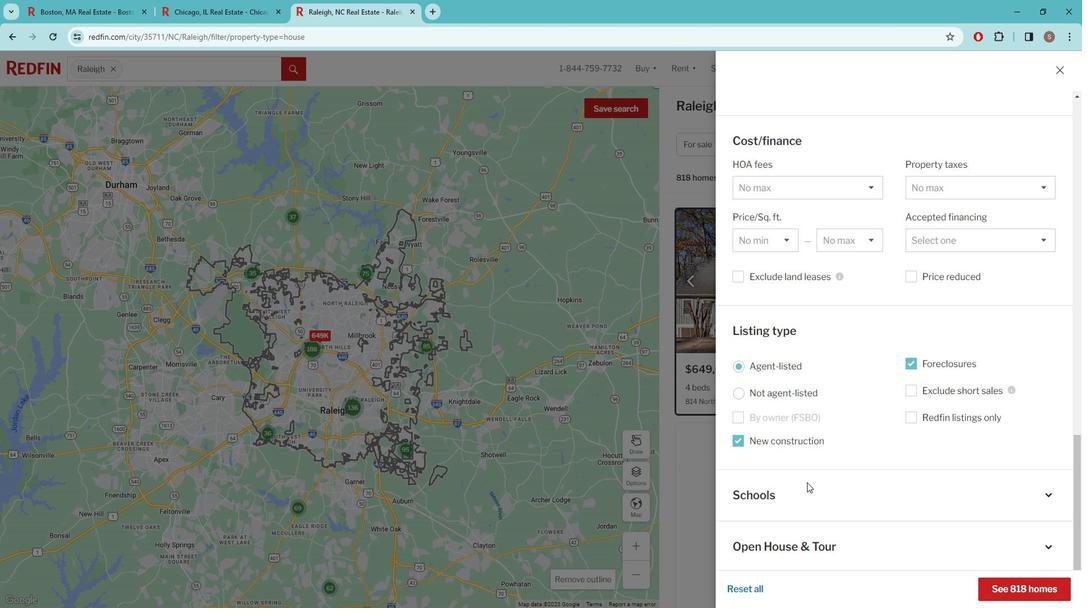 
Action: Mouse scrolled (818, 475) with delta (0, 0)
Screenshot: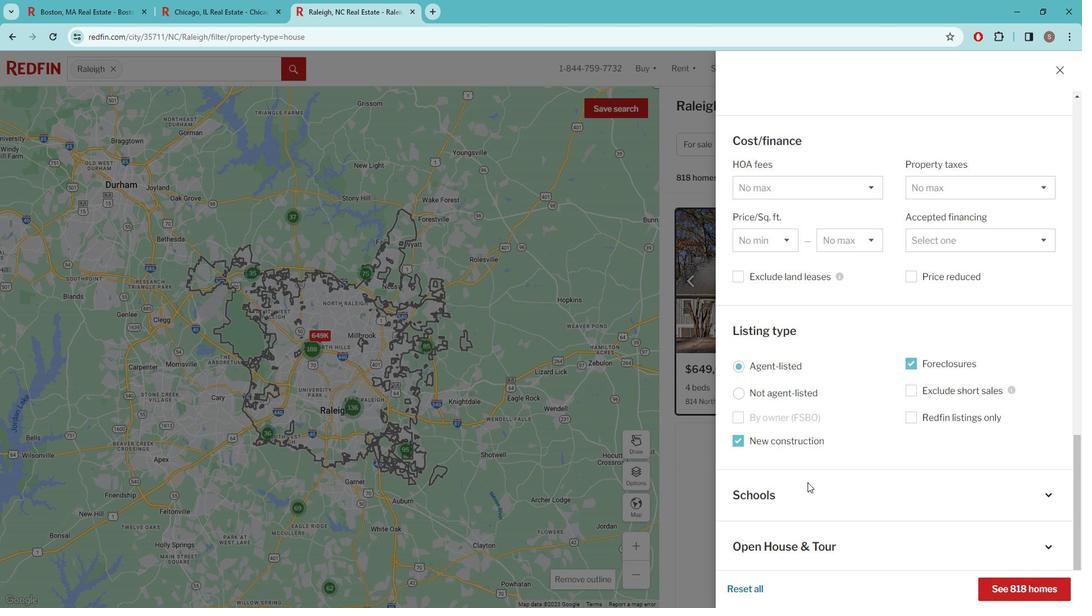 
Action: Mouse scrolled (818, 475) with delta (0, 0)
Screenshot: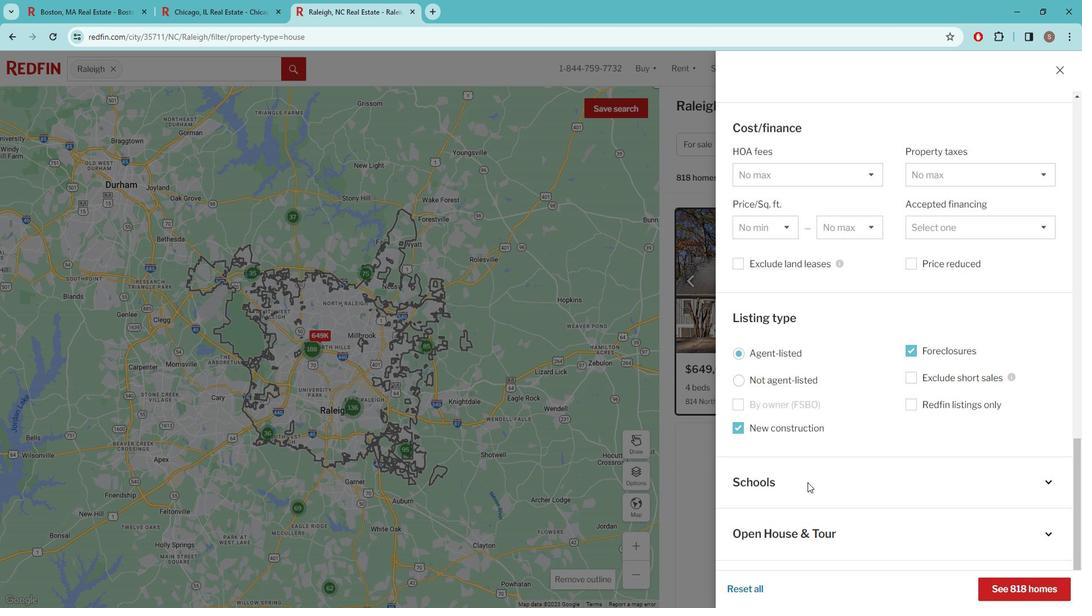 
Action: Mouse moved to (826, 472)
Screenshot: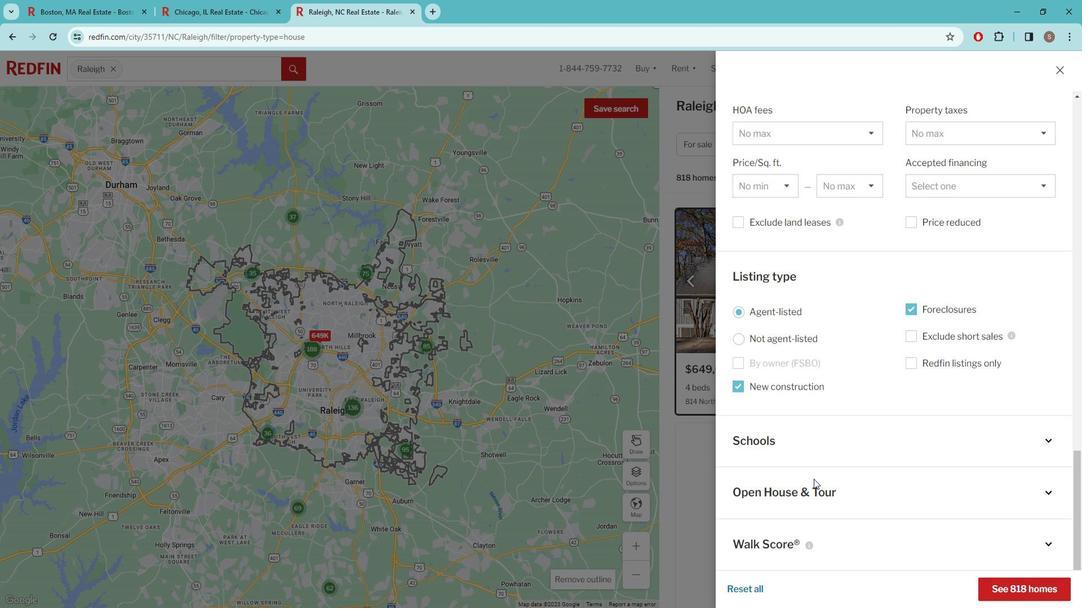 
Action: Mouse scrolled (826, 472) with delta (0, 0)
Screenshot: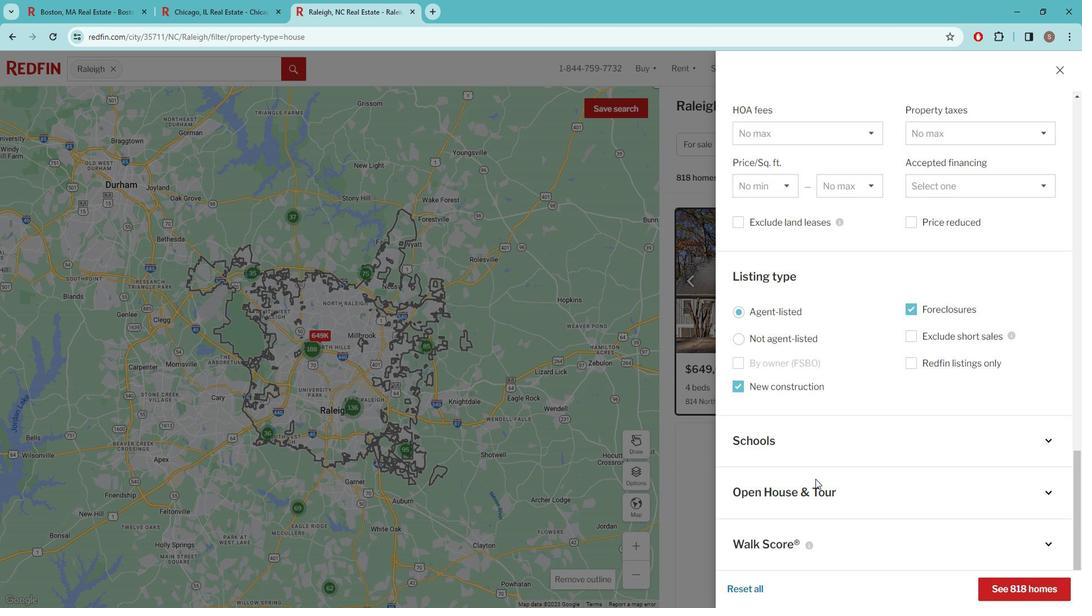
Action: Mouse moved to (827, 476)
Screenshot: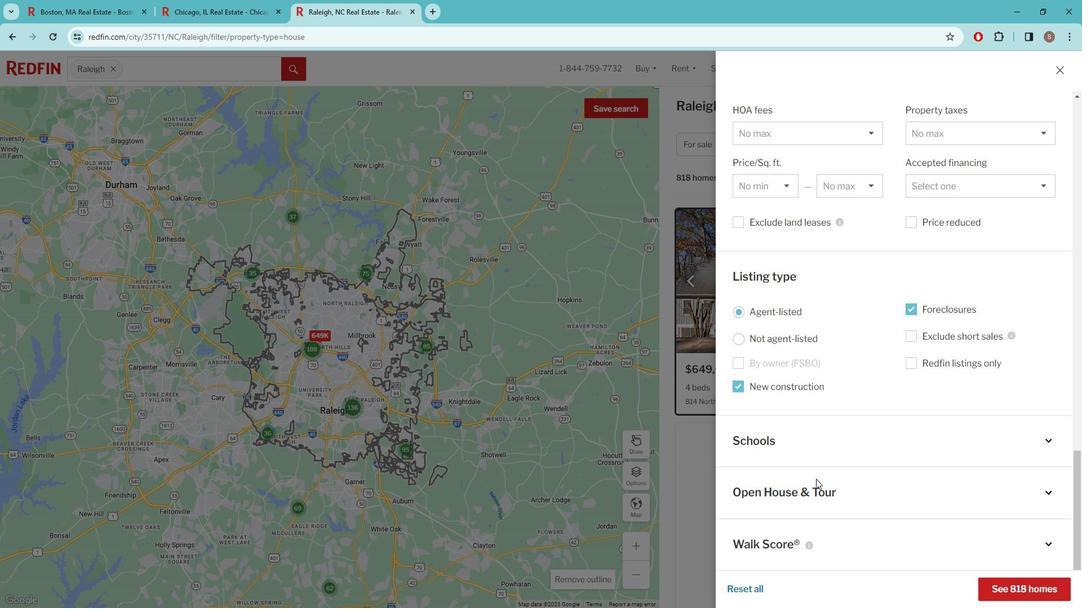
Action: Mouse scrolled (827, 476) with delta (0, 0)
Screenshot: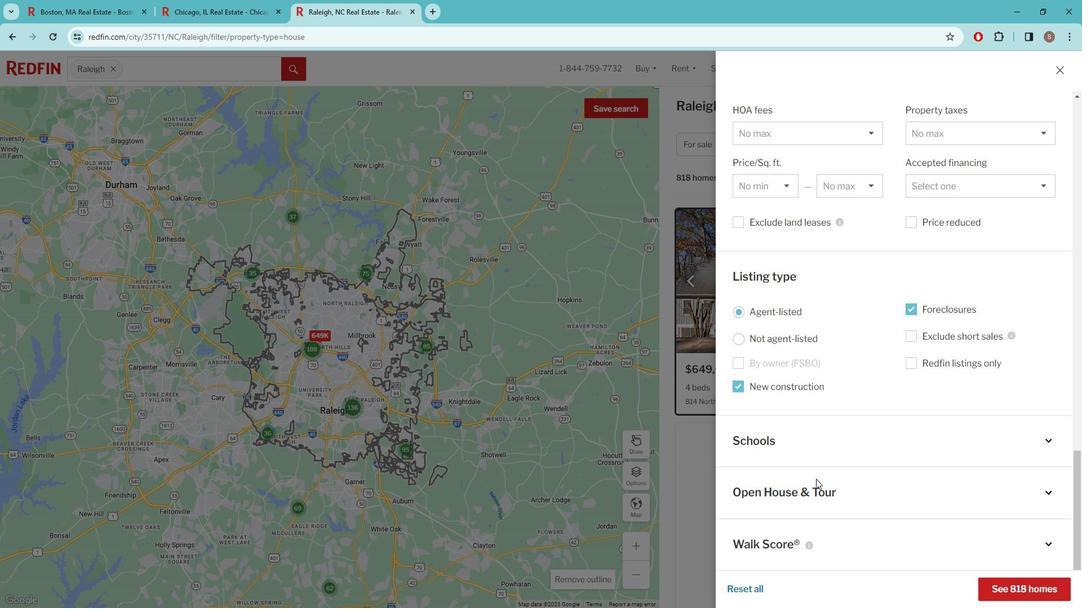
Action: Mouse moved to (1052, 578)
Screenshot: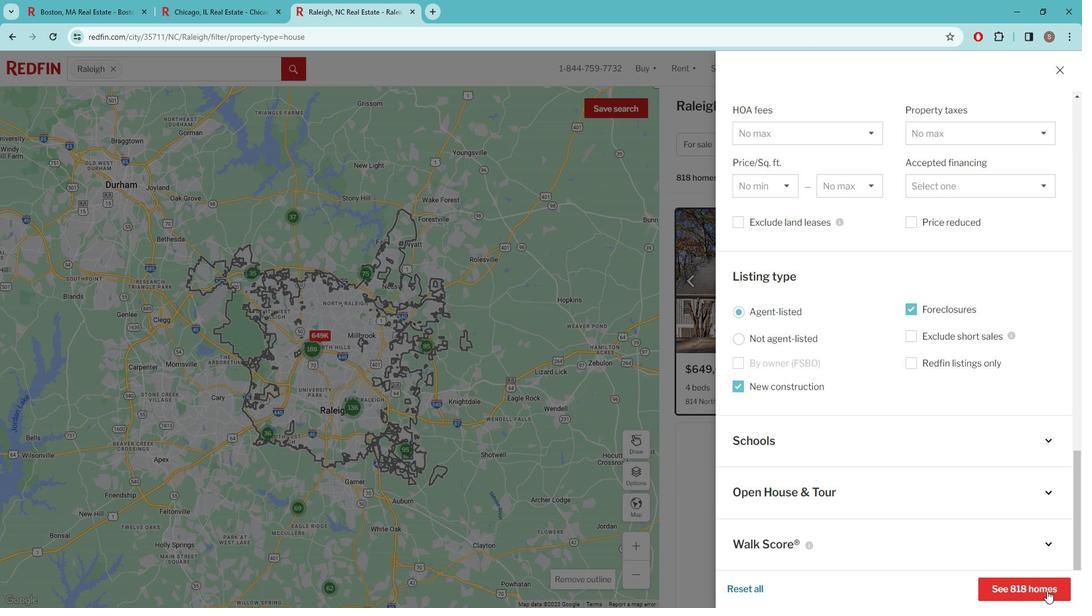 
Action: Mouse pressed left at (1052, 578)
Screenshot: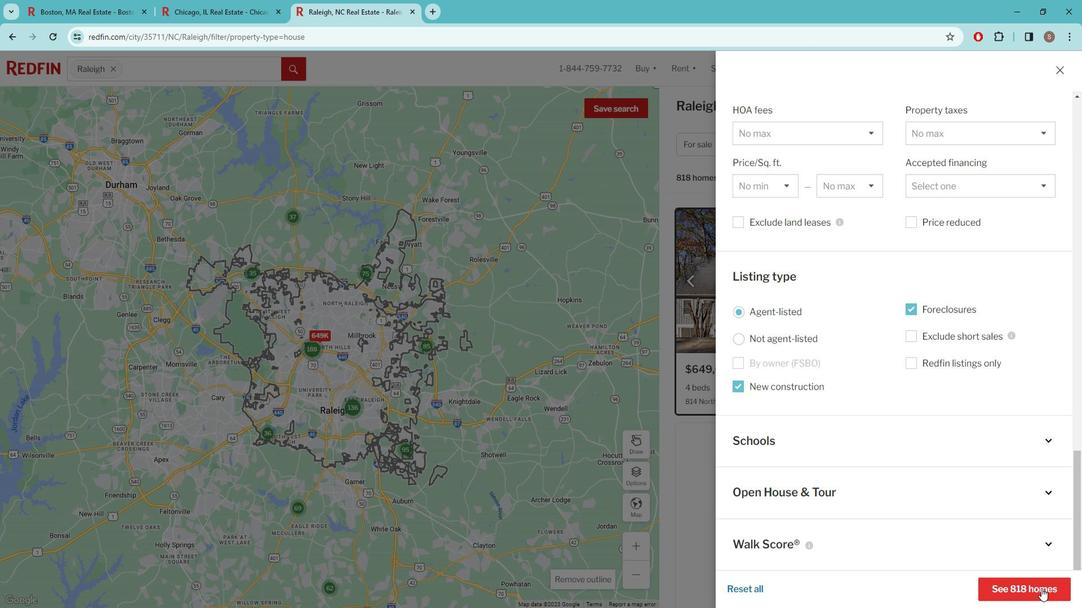 
Action: Mouse moved to (778, 433)
Screenshot: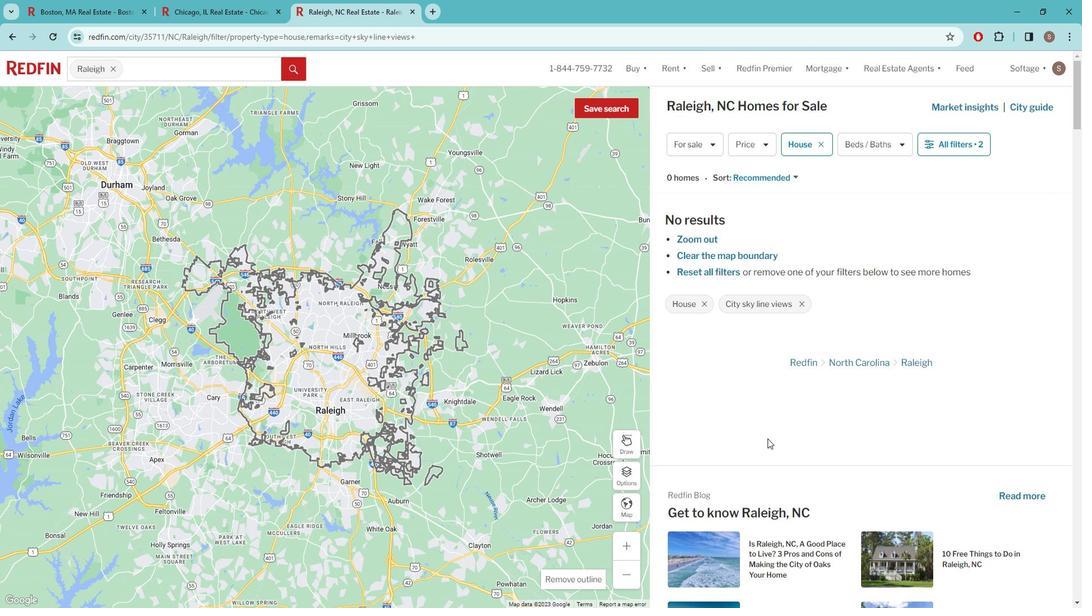 
